Task: Open Card Card0000000164 in Board Board0000000041 in Workspace WS0000000014 in Trello. Add Member Nikrathi889@gmail.com to Card Card0000000164 in Board Board0000000041 in Workspace WS0000000014 in Trello. Add Red Label titled Label0000000164 to Card Card0000000164 in Board Board0000000041 in Workspace WS0000000014 in Trello. Add Checklist CL0000000164 to Card Card0000000164 in Board Board0000000041 in Workspace WS0000000014 in Trello. Add Dates with Start Date as Nov 01 2023 and Due Date as Nov 30 2023 to Card Card0000000164 in Board Board0000000041 in Workspace WS0000000014 in Trello
Action: Mouse moved to (452, 555)
Screenshot: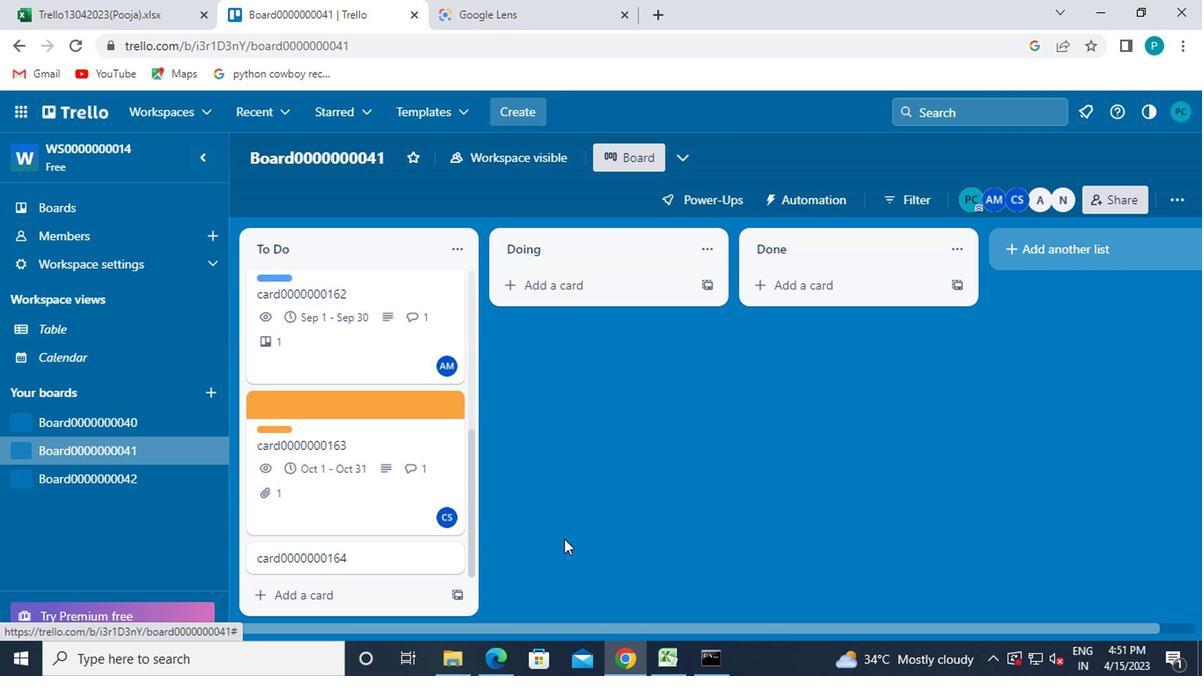 
Action: Mouse scrolled (452, 554) with delta (0, 0)
Screenshot: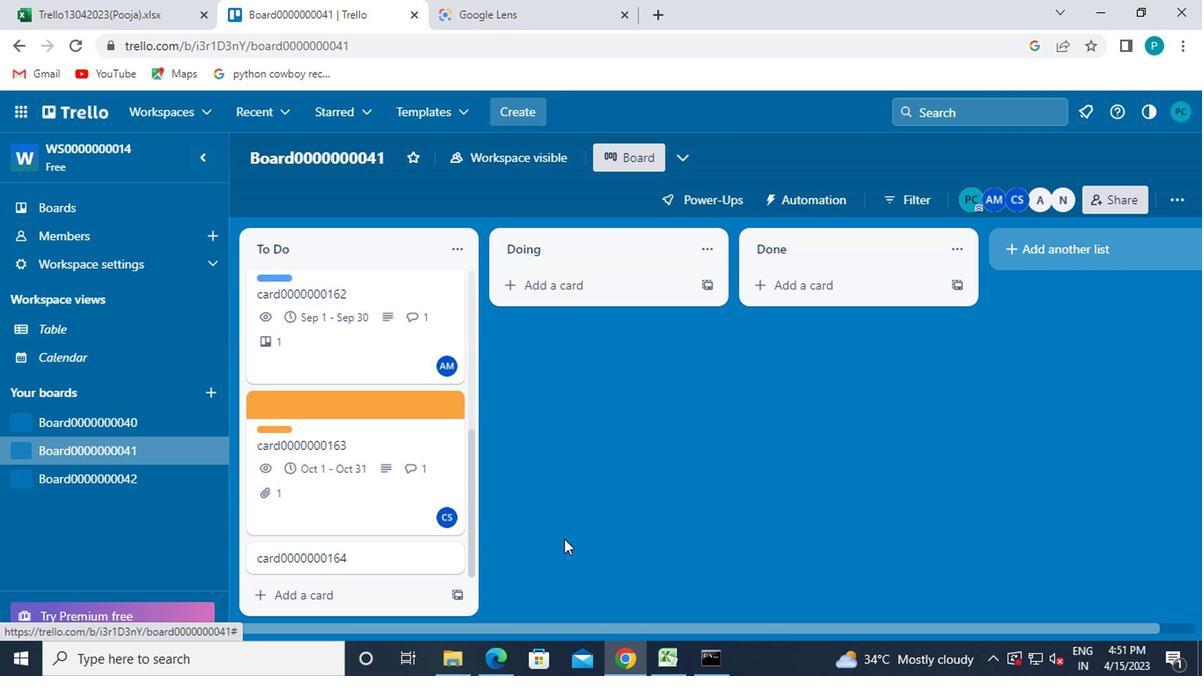 
Action: Mouse moved to (408, 549)
Screenshot: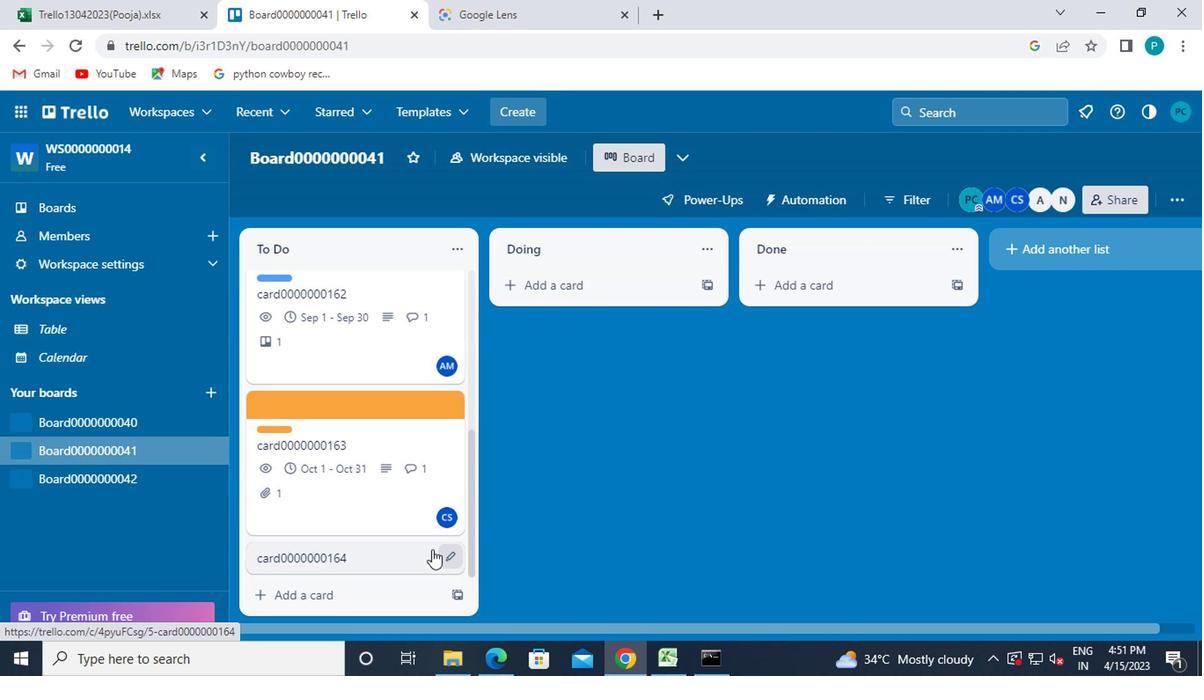 
Action: Mouse pressed left at (408, 549)
Screenshot: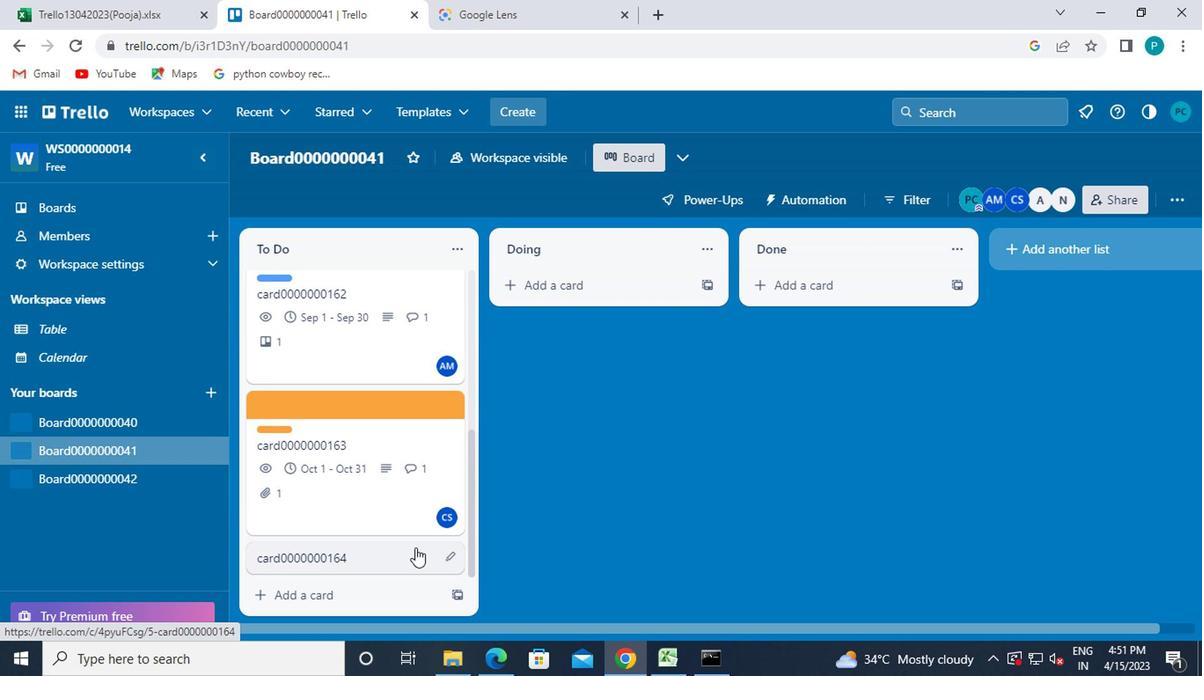 
Action: Mouse moved to (791, 309)
Screenshot: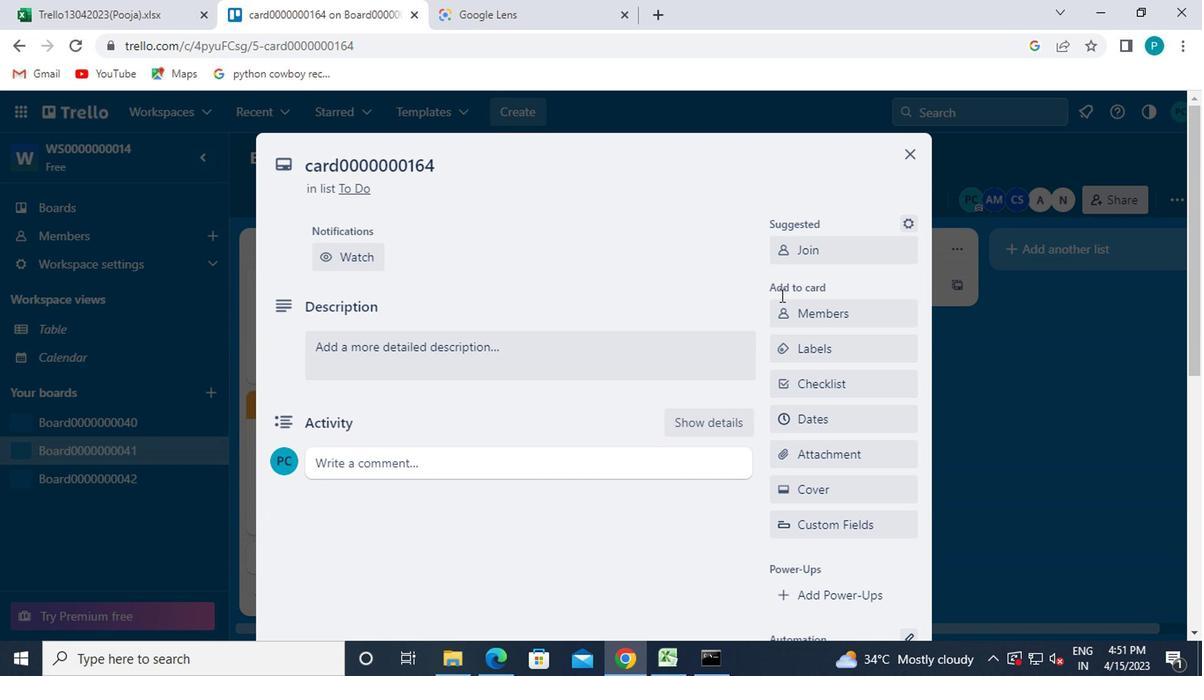 
Action: Mouse pressed left at (791, 309)
Screenshot: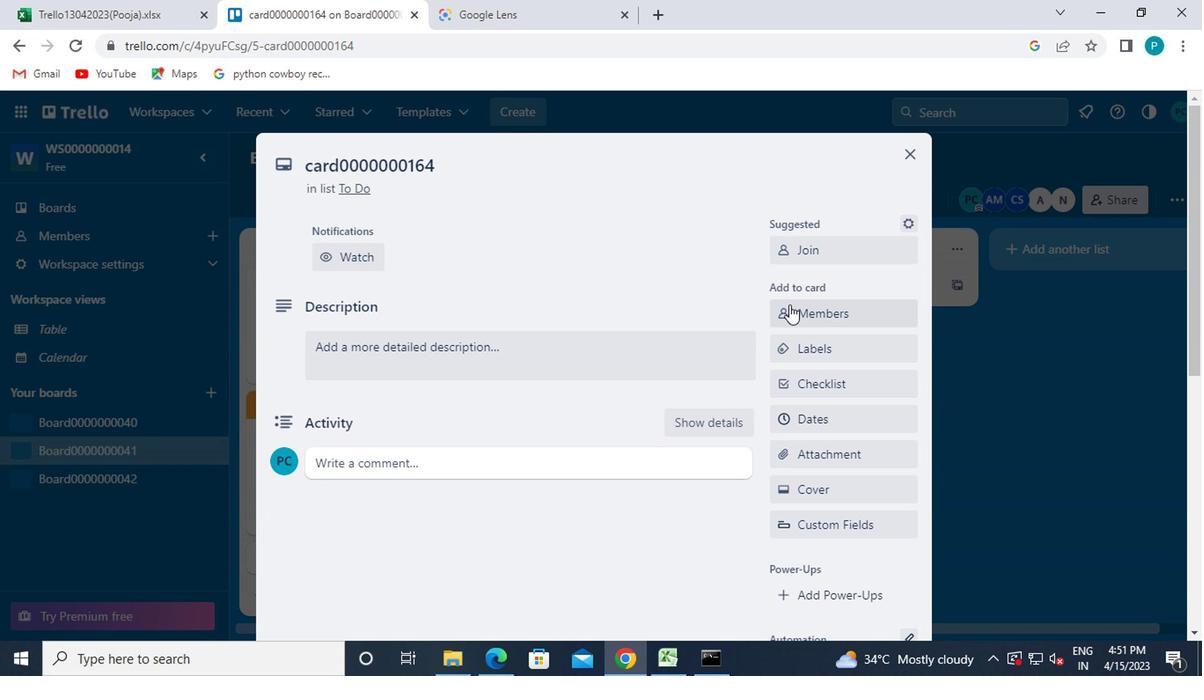 
Action: Mouse moved to (795, 190)
Screenshot: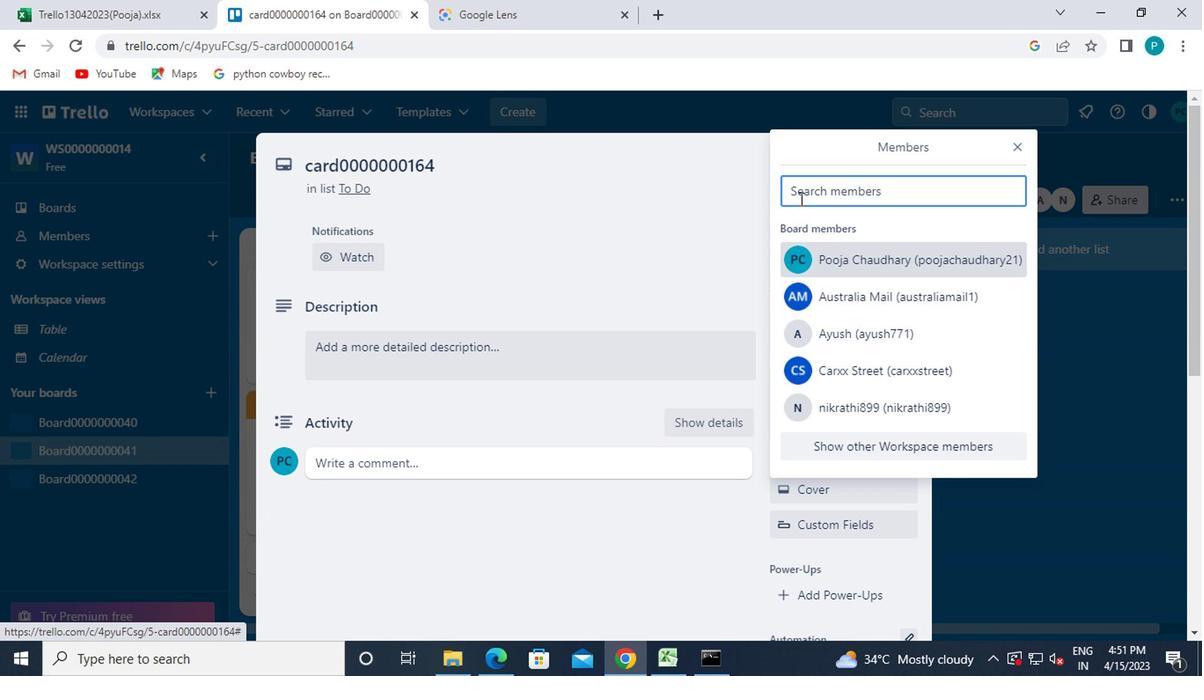 
Action: Mouse pressed left at (795, 190)
Screenshot: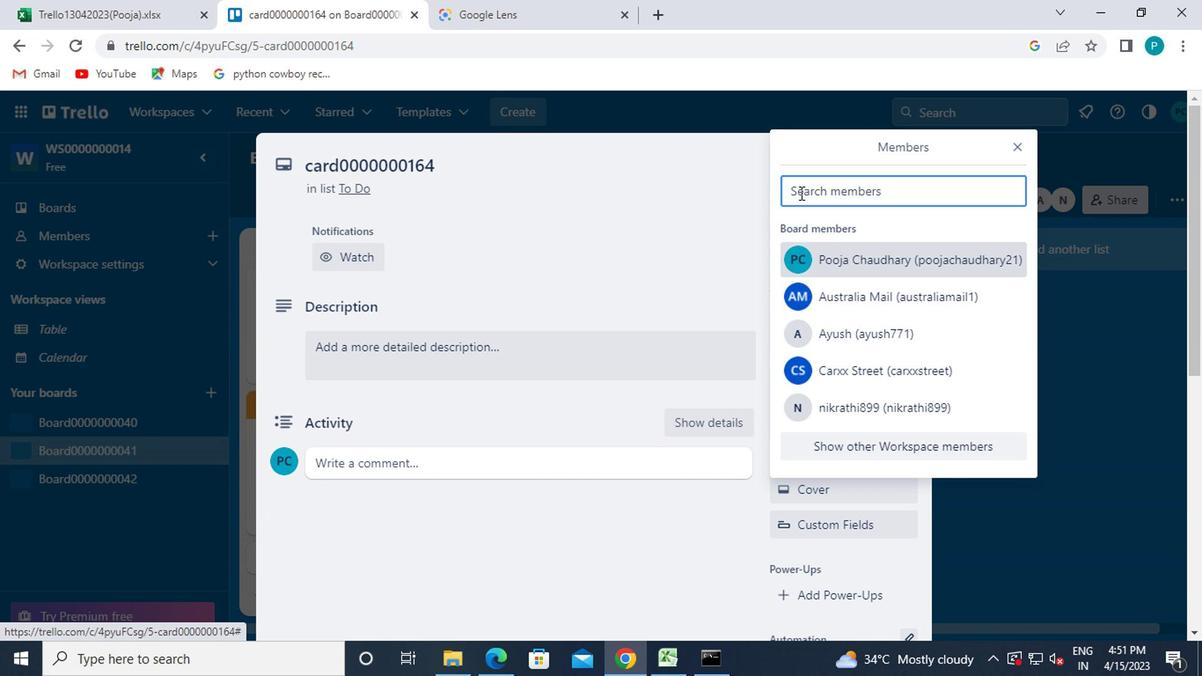 
Action: Key pressed nikrathi899
Screenshot: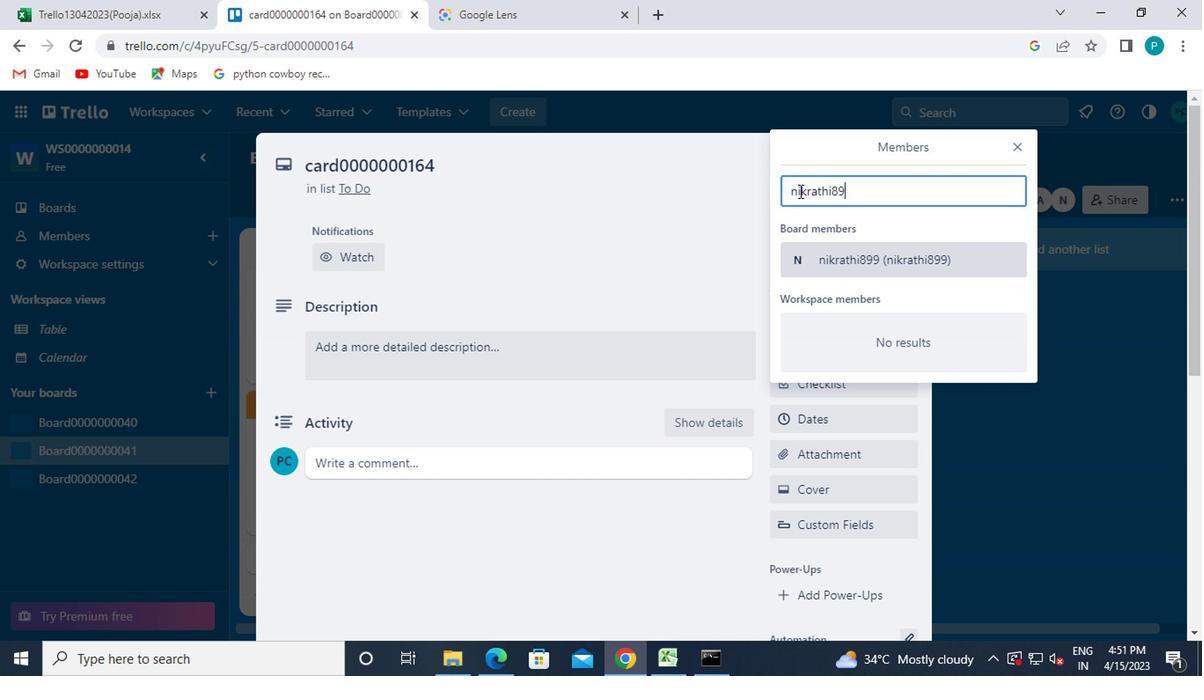 
Action: Mouse moved to (837, 252)
Screenshot: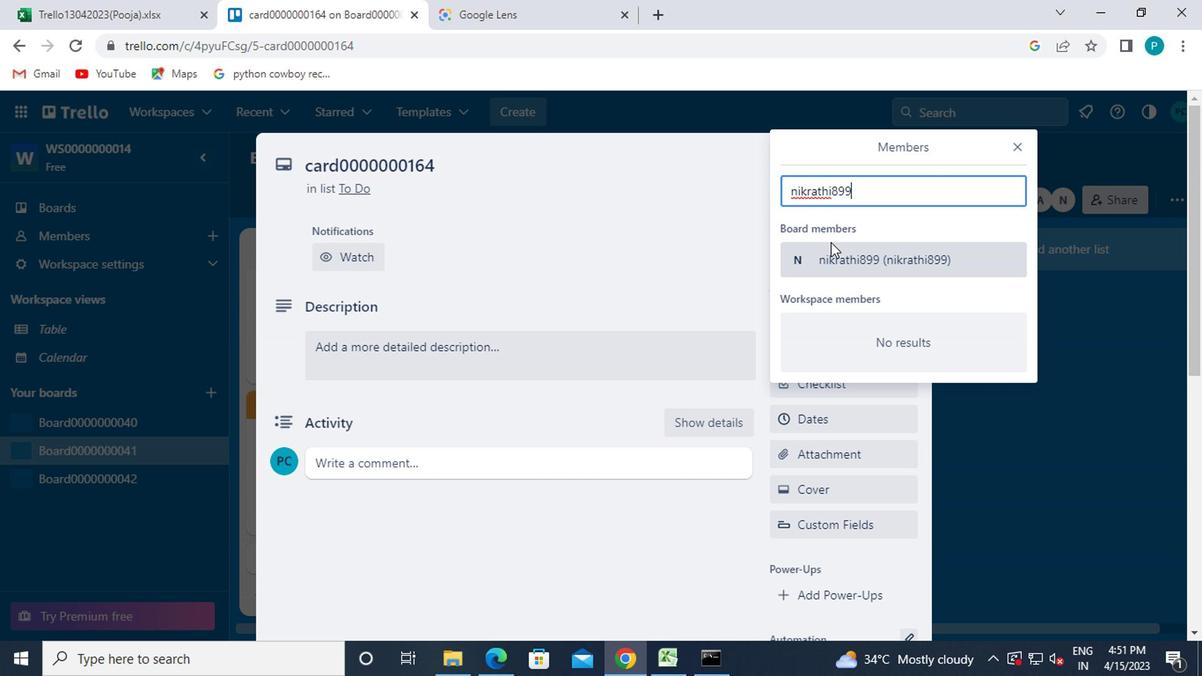 
Action: Mouse pressed left at (837, 252)
Screenshot: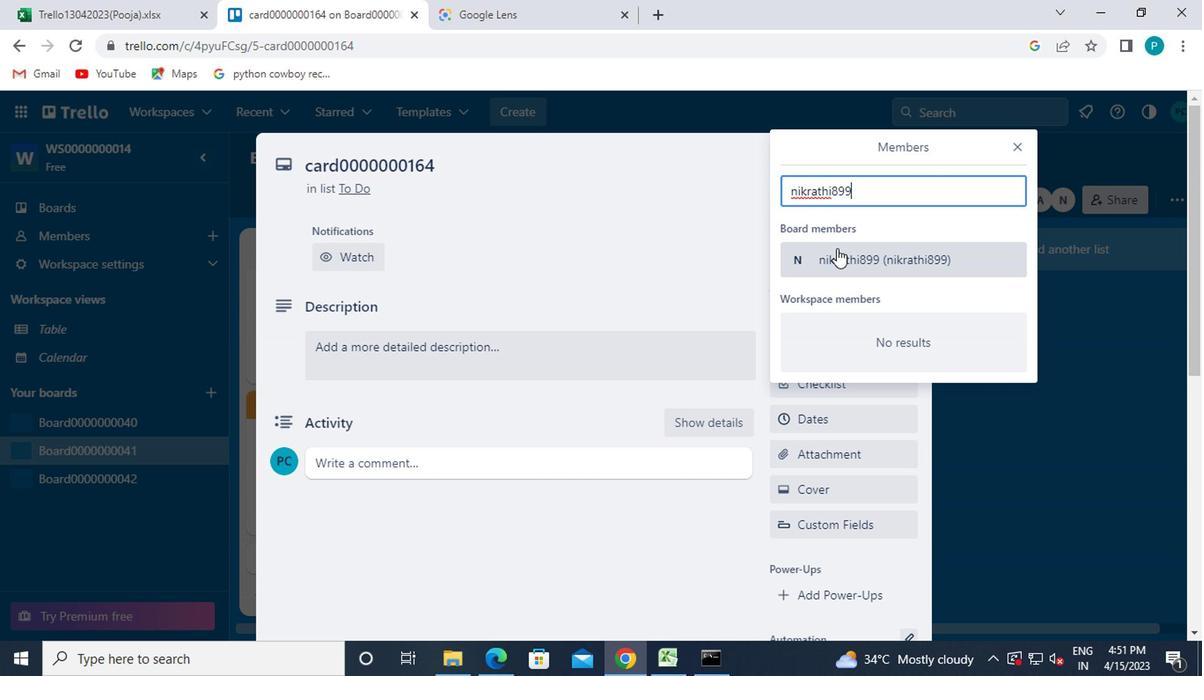 
Action: Mouse moved to (1020, 141)
Screenshot: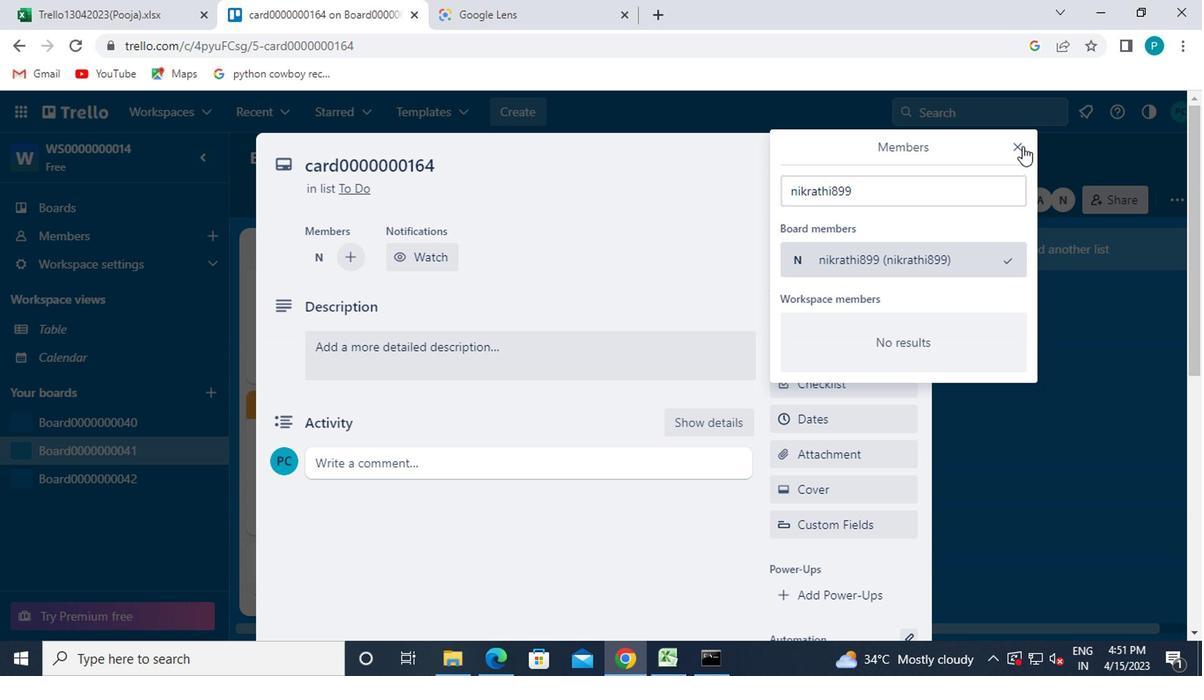 
Action: Mouse pressed left at (1020, 141)
Screenshot: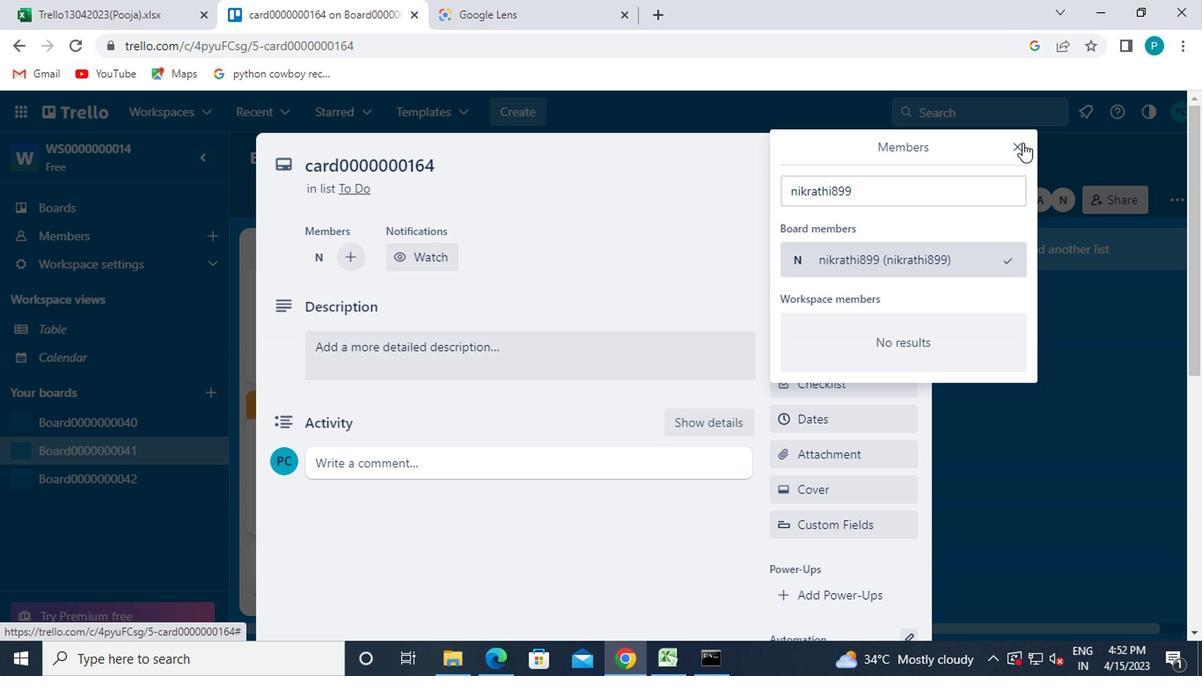 
Action: Mouse moved to (902, 355)
Screenshot: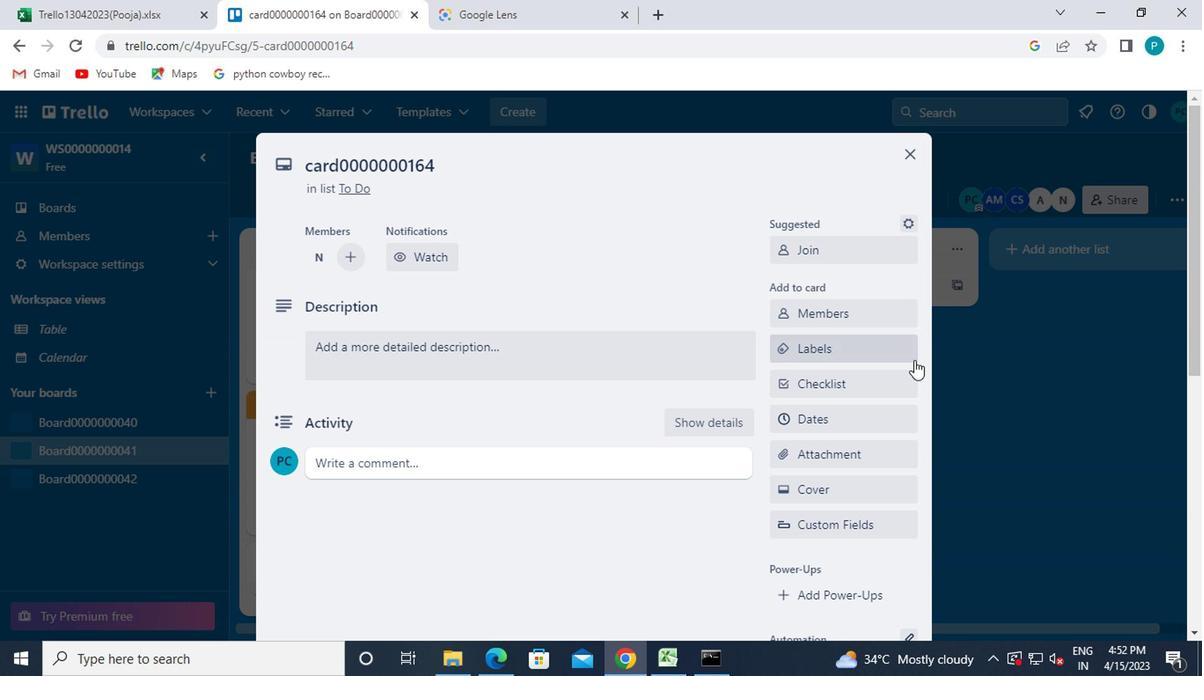 
Action: Mouse pressed left at (902, 355)
Screenshot: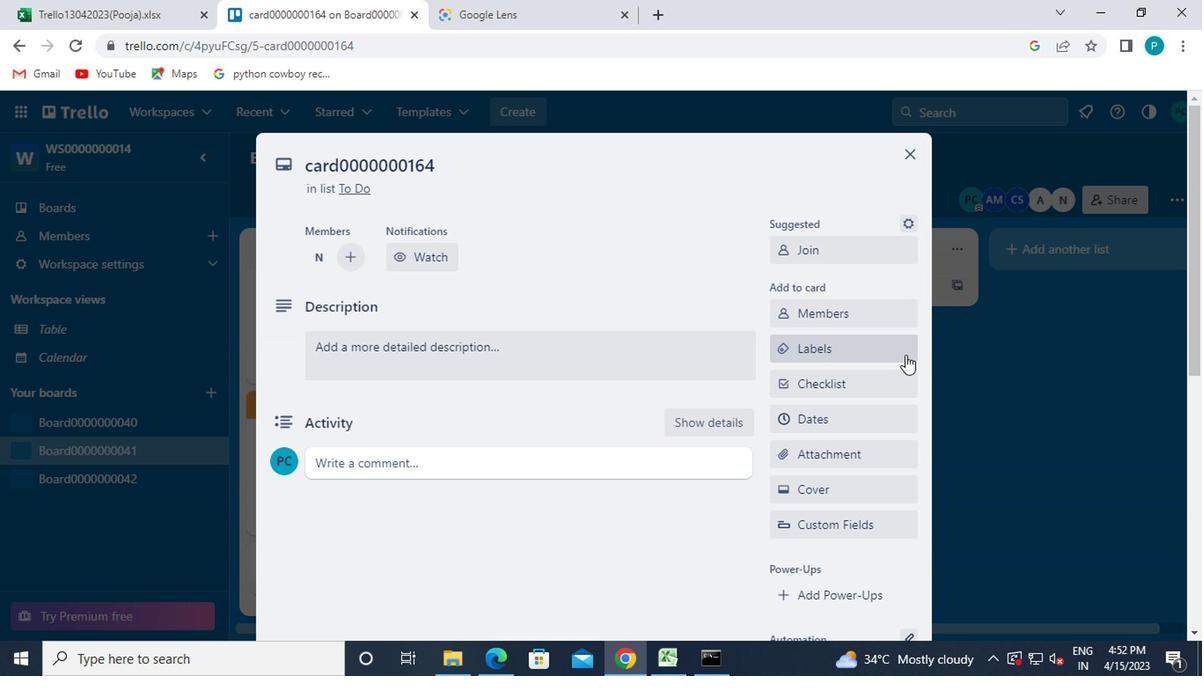 
Action: Mouse moved to (887, 594)
Screenshot: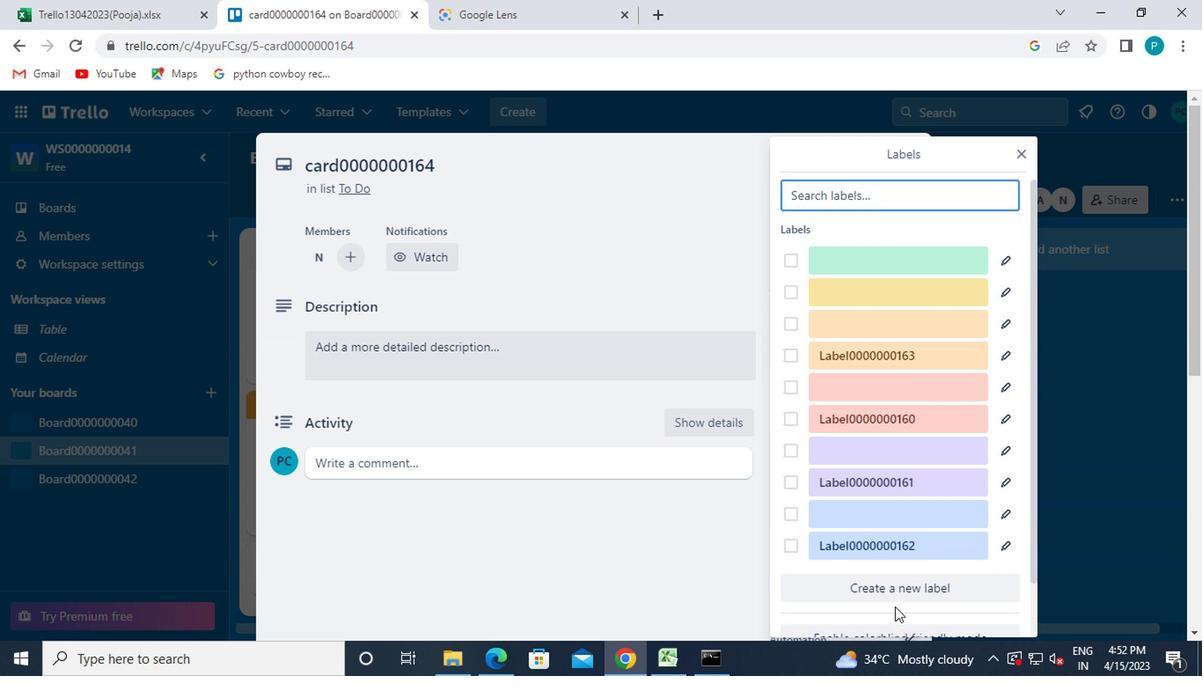 
Action: Mouse pressed left at (887, 594)
Screenshot: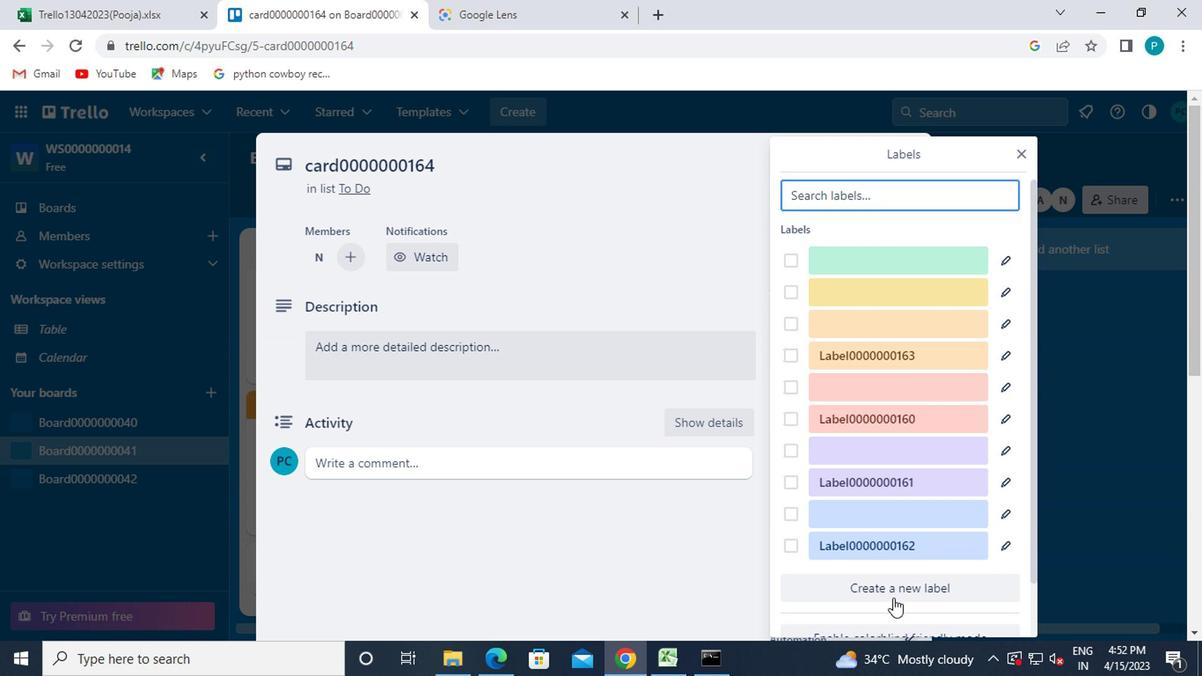 
Action: Mouse moved to (804, 321)
Screenshot: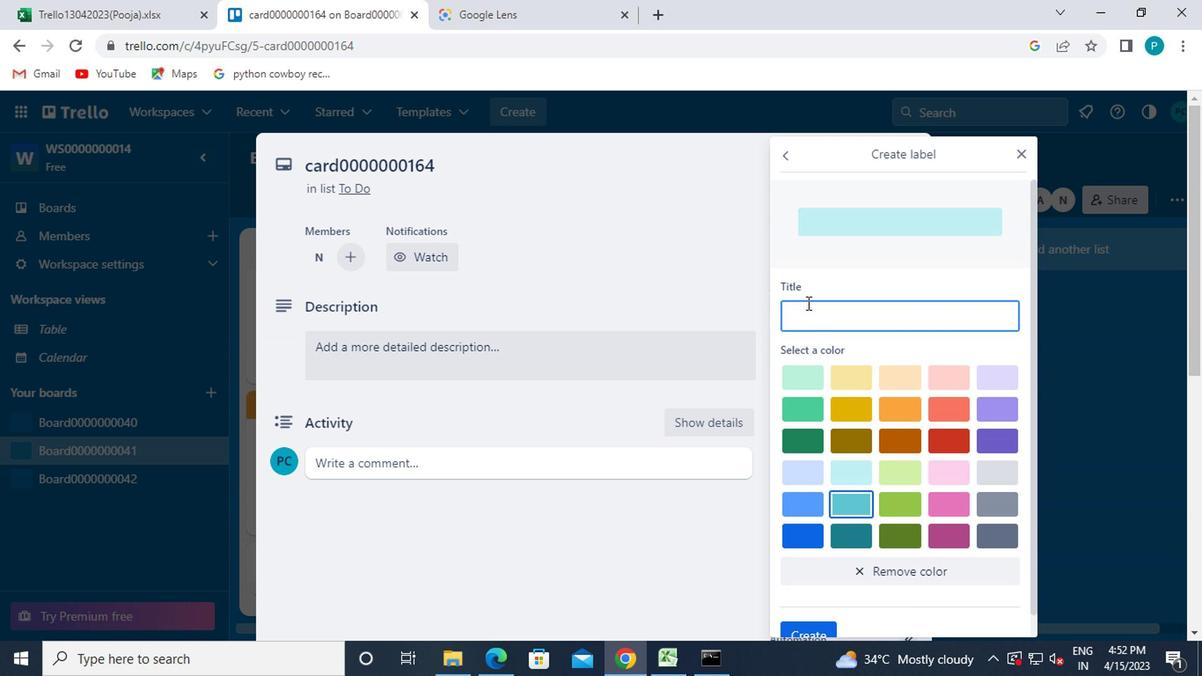 
Action: Mouse pressed left at (804, 321)
Screenshot: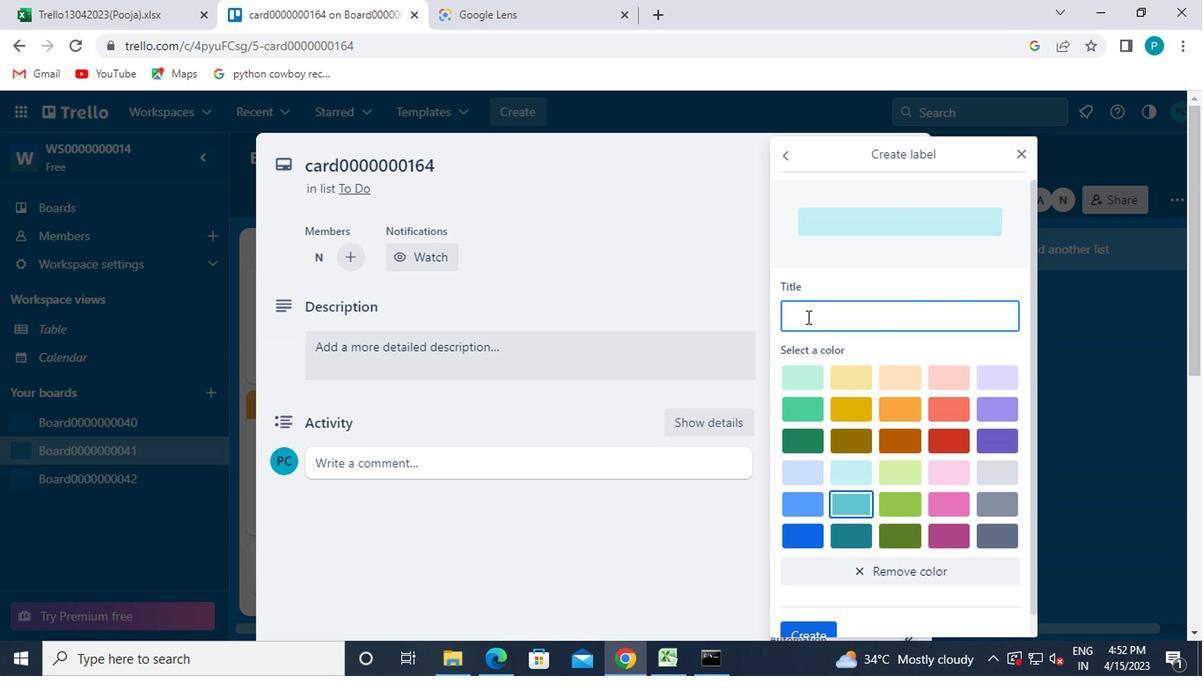 
Action: Mouse moved to (961, 405)
Screenshot: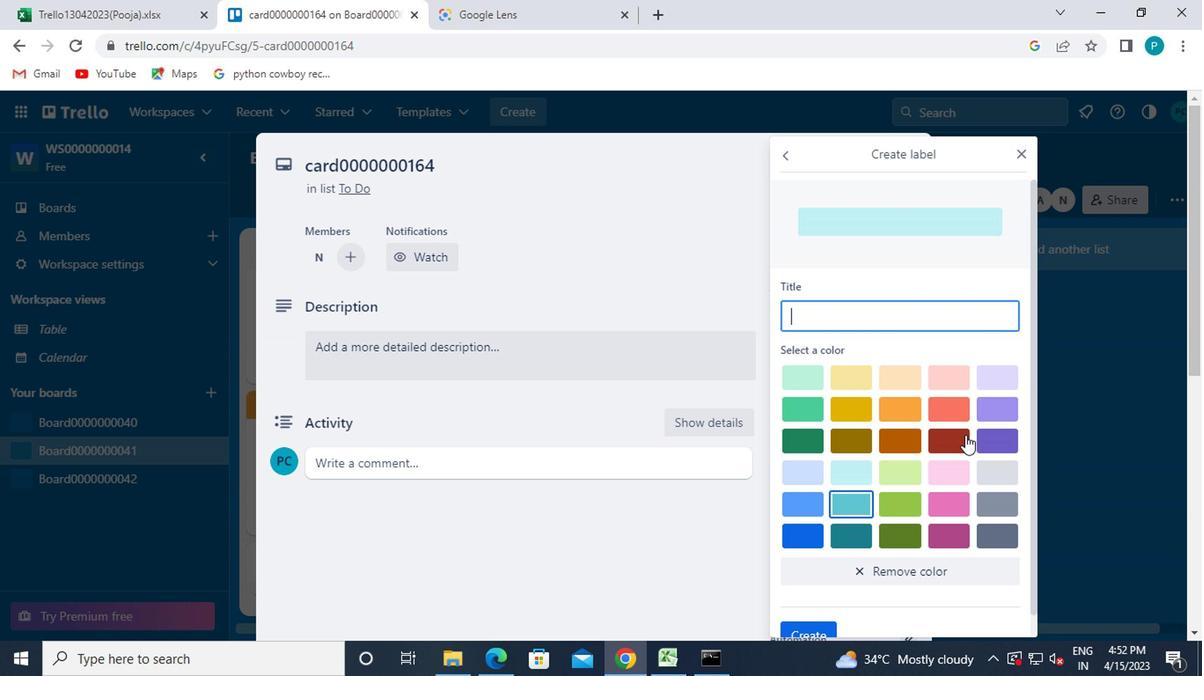 
Action: Mouse pressed left at (961, 405)
Screenshot: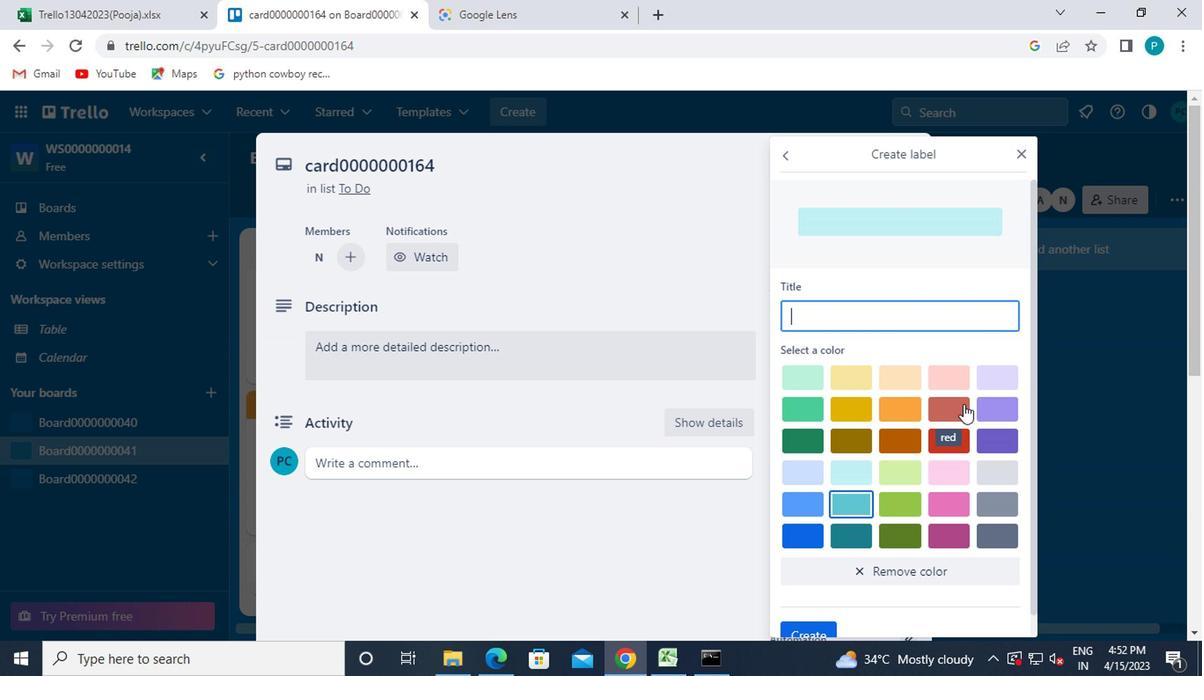 
Action: Mouse moved to (824, 325)
Screenshot: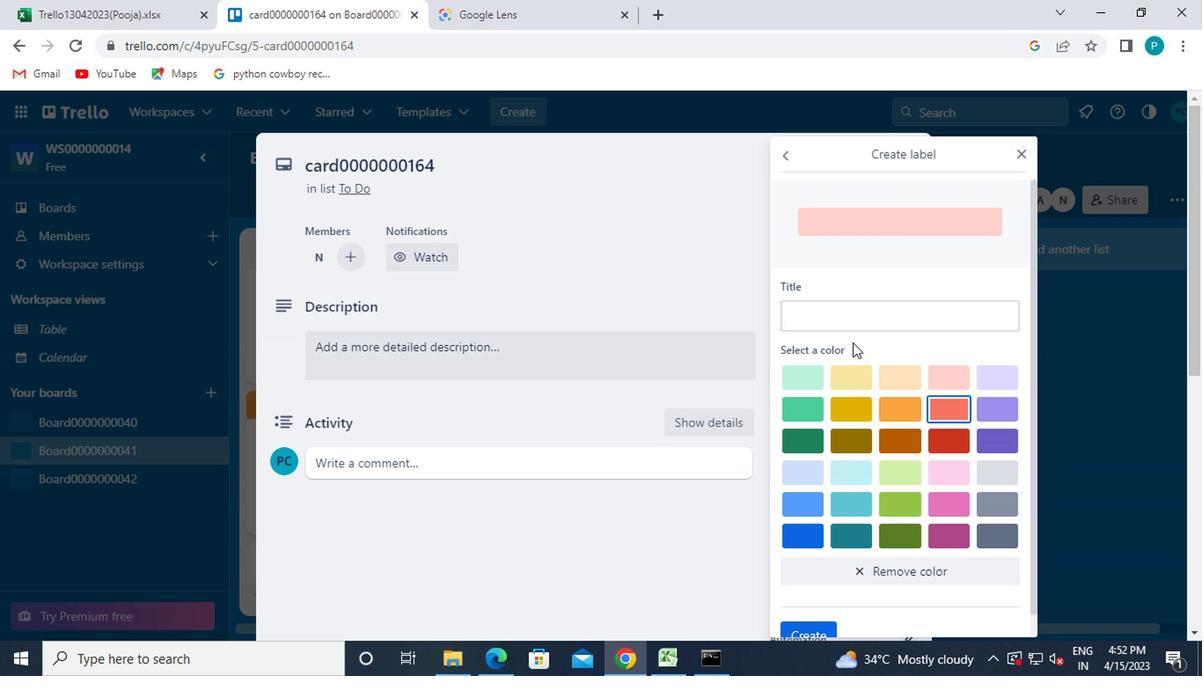 
Action: Mouse pressed left at (824, 325)
Screenshot: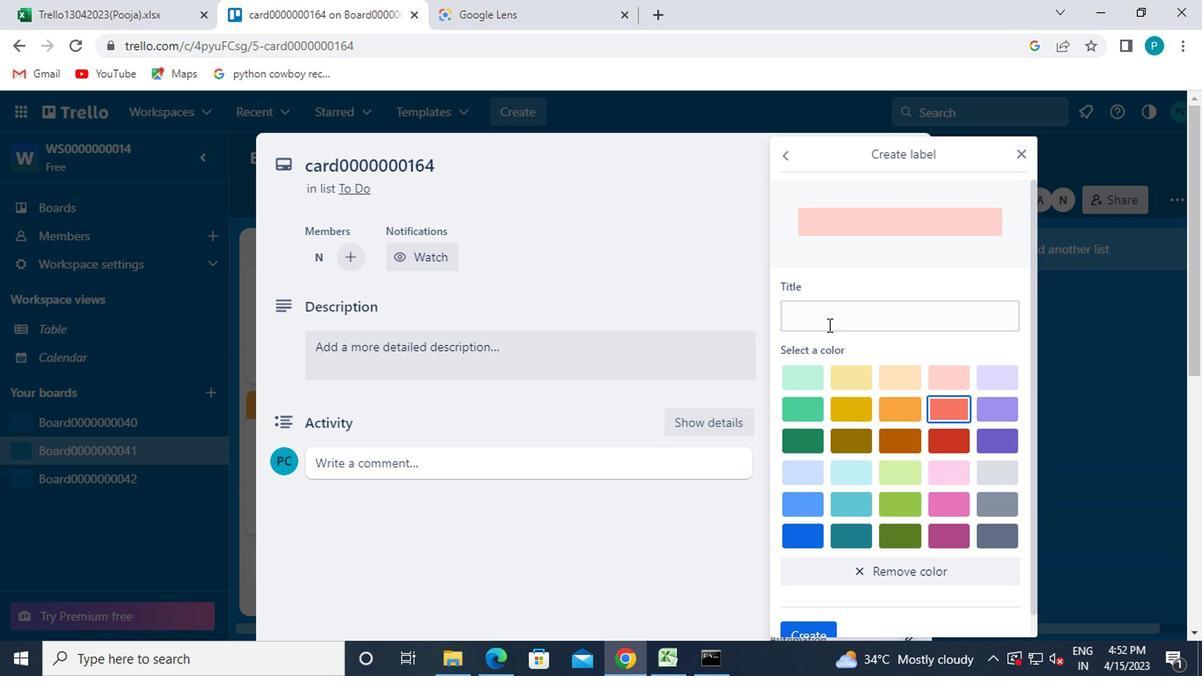 
Action: Key pressed <Key.caps_lock>l<Key.caps_lock>s<Key.backspace>abel0000000164
Screenshot: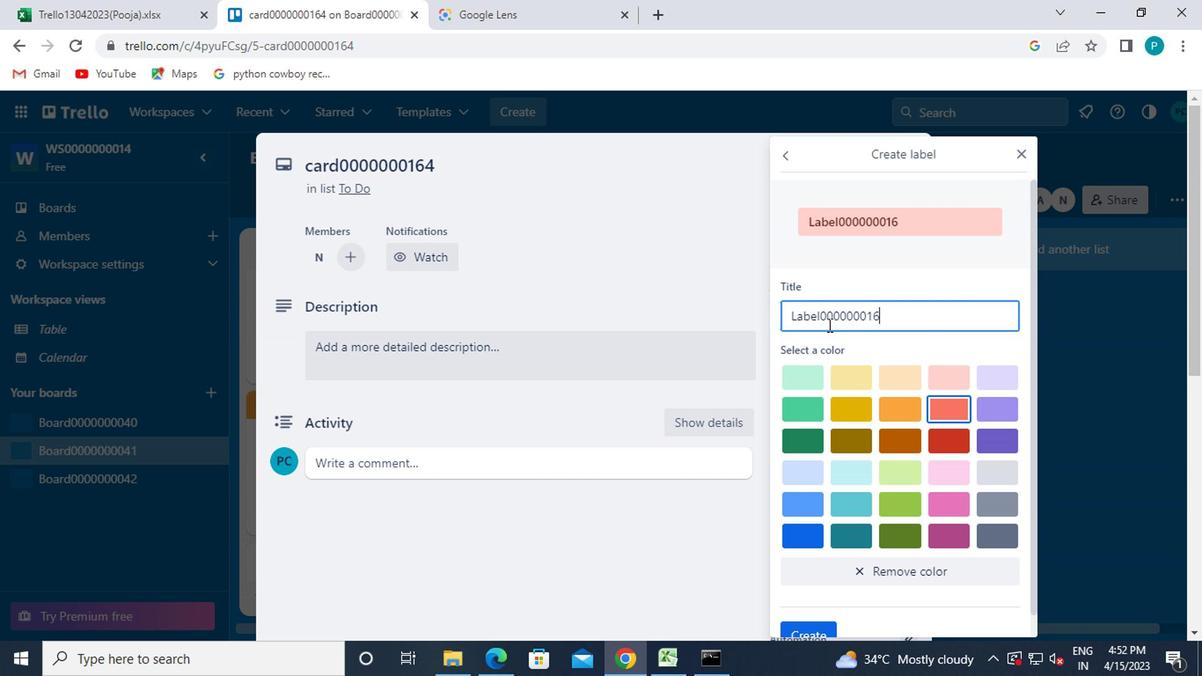 
Action: Mouse moved to (942, 291)
Screenshot: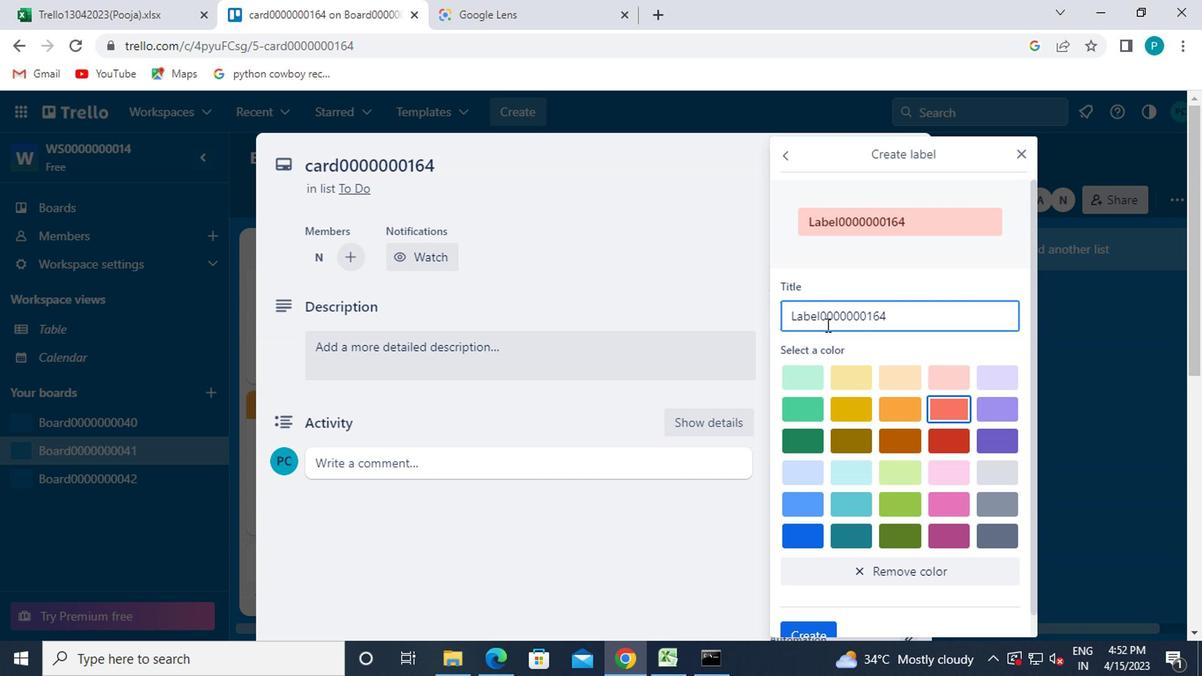 
Action: Mouse scrolled (942, 290) with delta (0, 0)
Screenshot: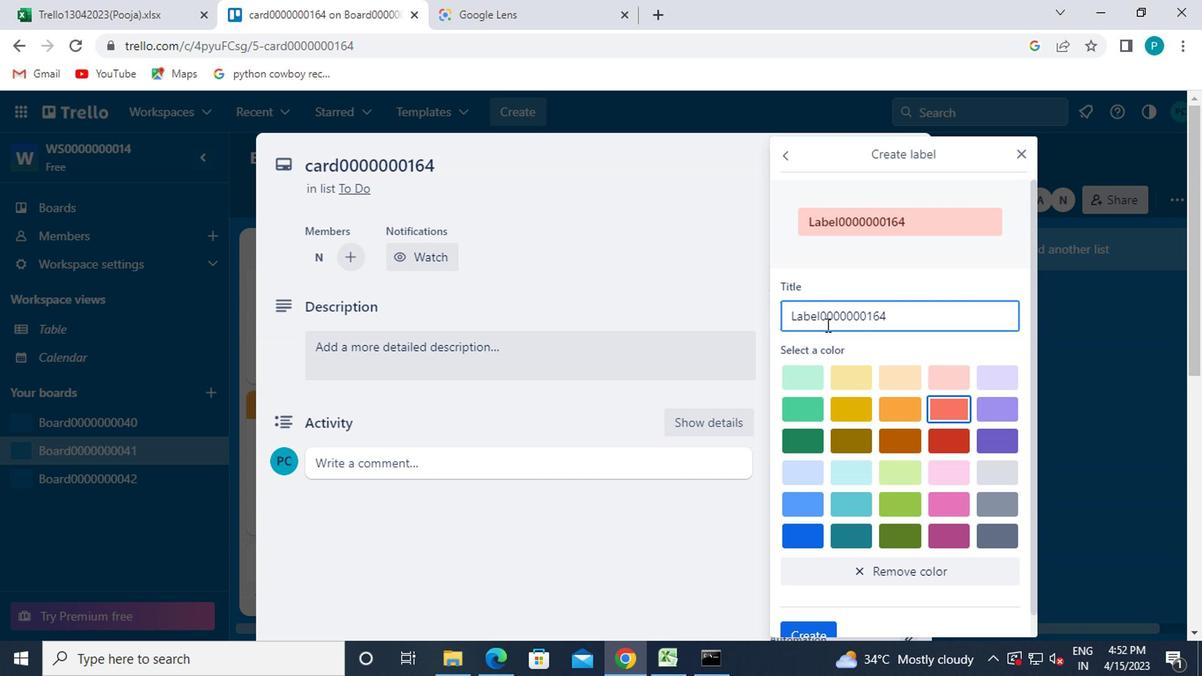 
Action: Mouse scrolled (942, 290) with delta (0, 0)
Screenshot: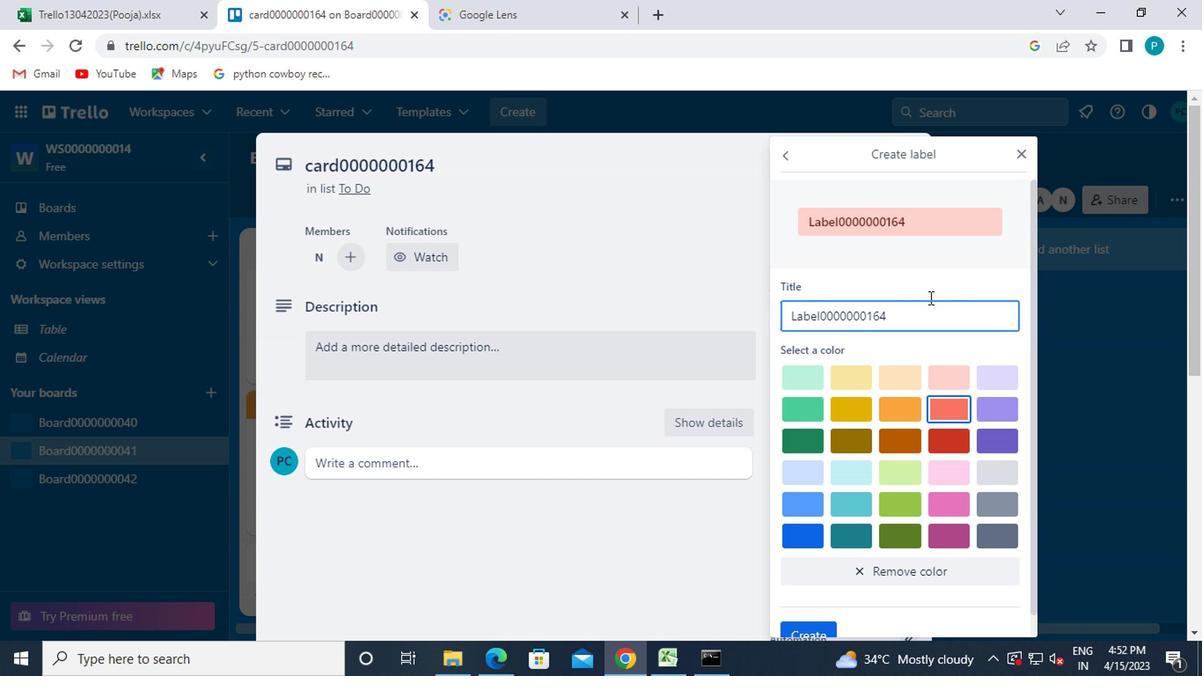 
Action: Mouse scrolled (942, 290) with delta (0, 0)
Screenshot: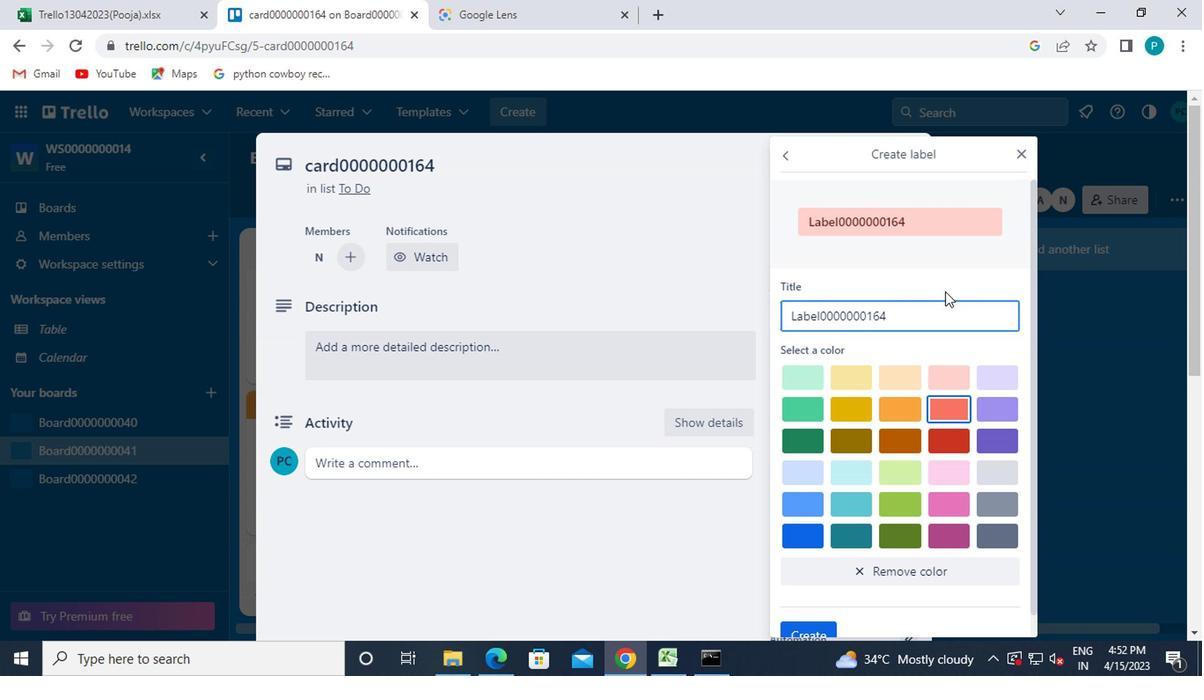 
Action: Mouse scrolled (942, 290) with delta (0, 0)
Screenshot: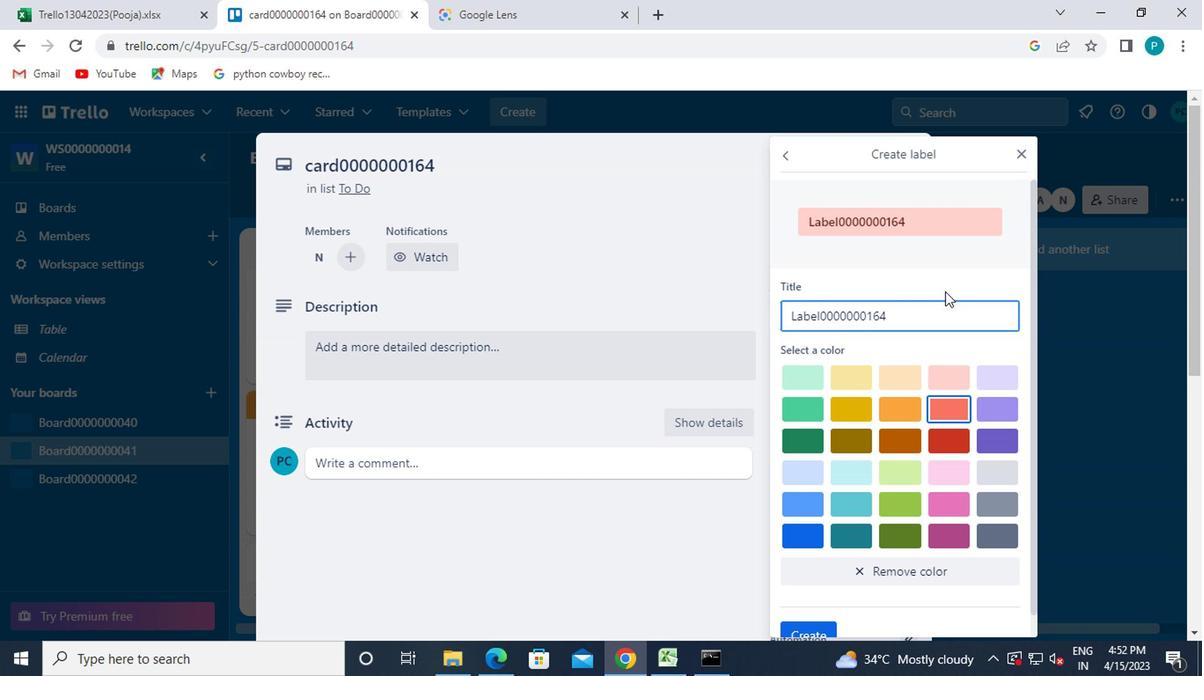 
Action: Mouse scrolled (942, 290) with delta (0, 0)
Screenshot: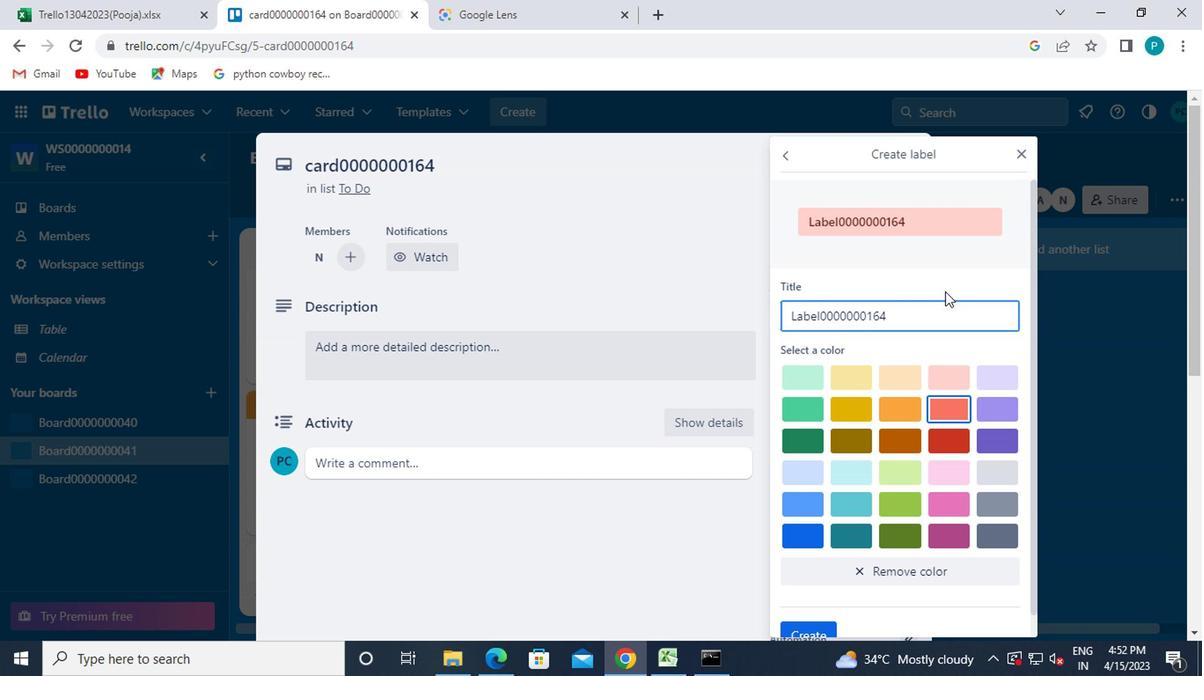 
Action: Mouse scrolled (942, 290) with delta (0, 0)
Screenshot: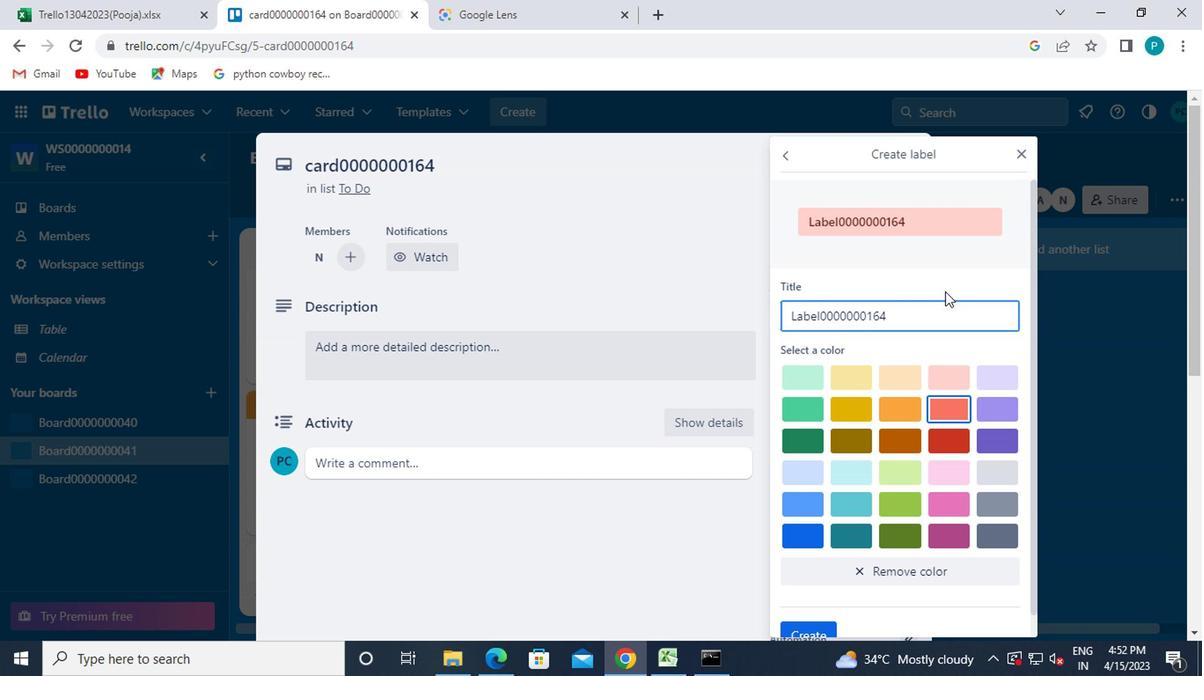 
Action: Mouse scrolled (942, 290) with delta (0, 0)
Screenshot: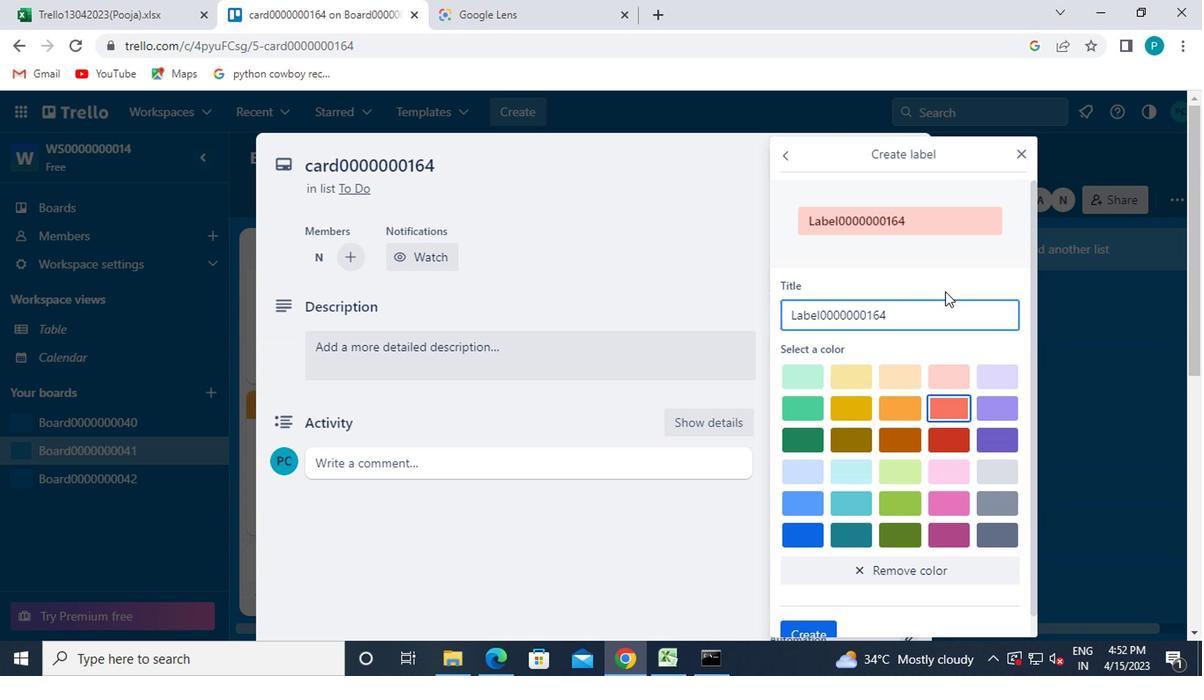 
Action: Mouse moved to (799, 619)
Screenshot: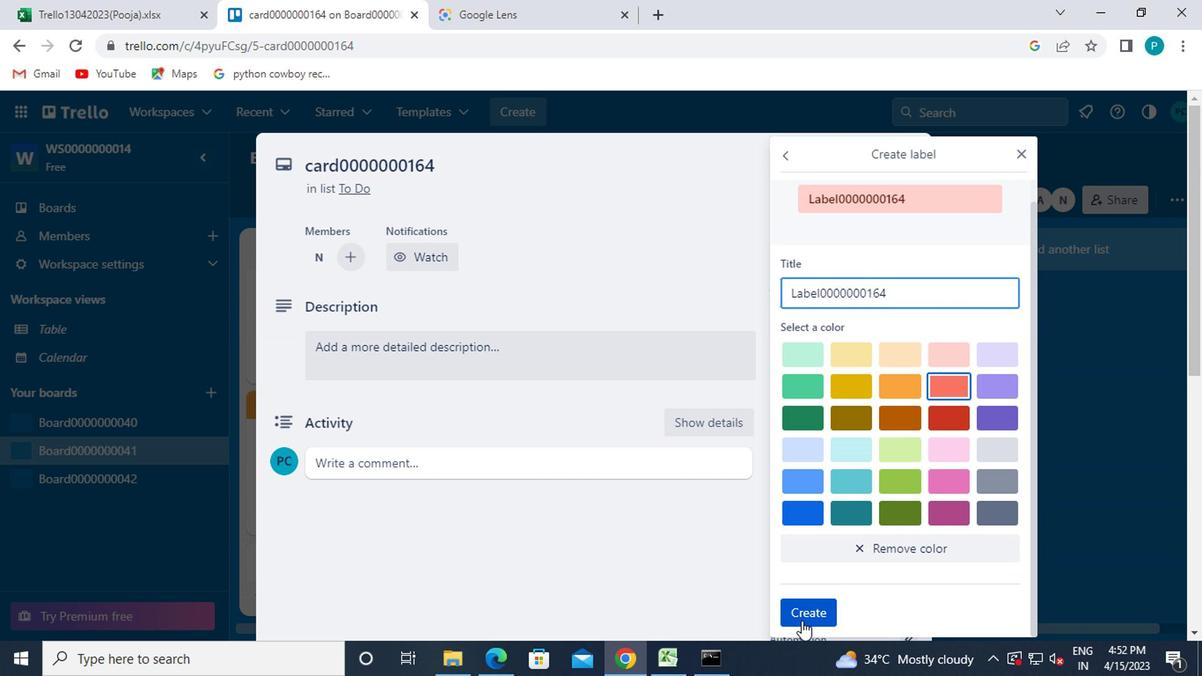 
Action: Mouse pressed left at (799, 619)
Screenshot: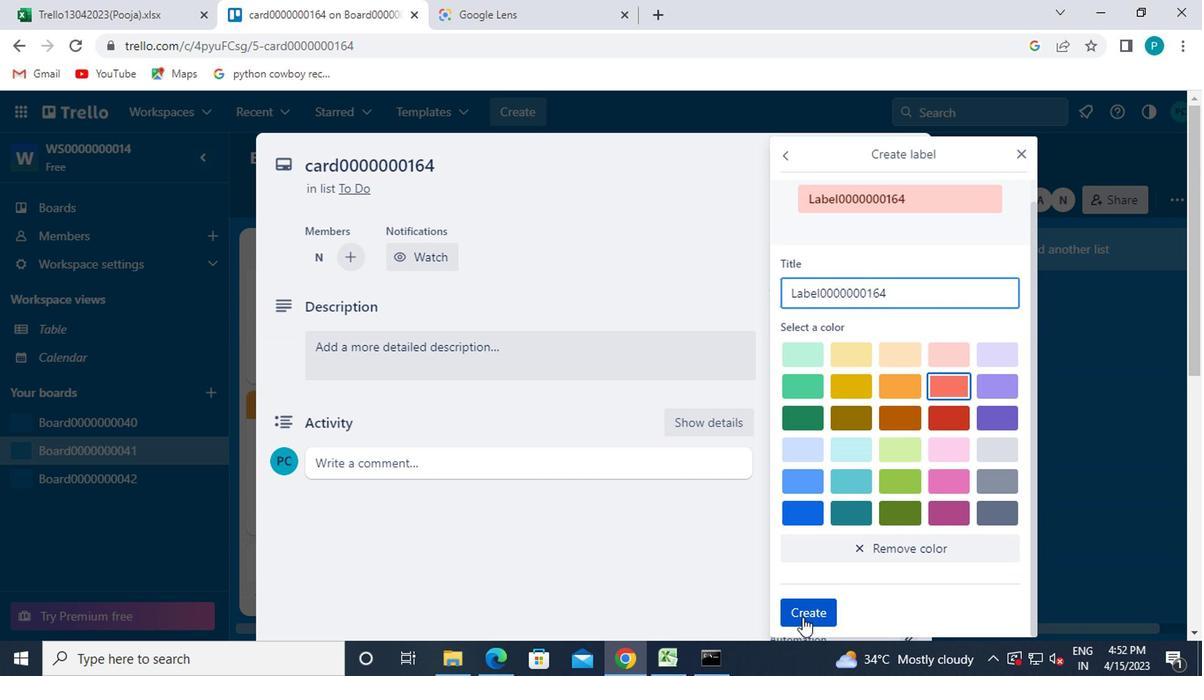 
Action: Mouse moved to (1015, 155)
Screenshot: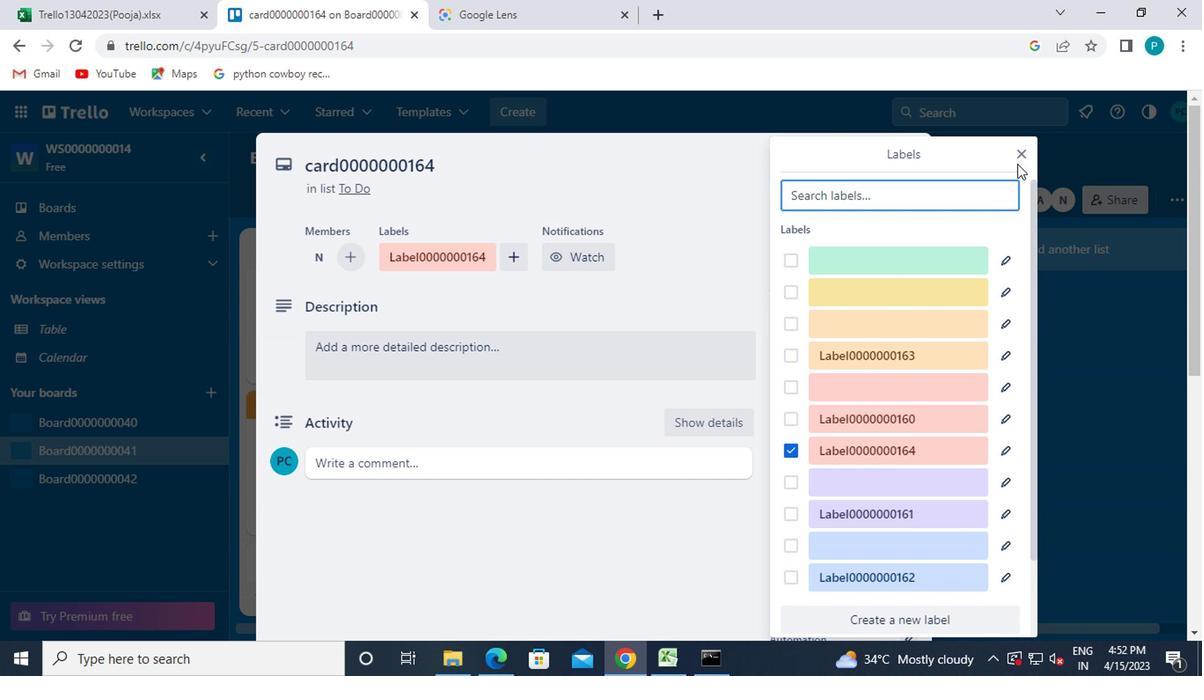 
Action: Mouse pressed left at (1015, 155)
Screenshot: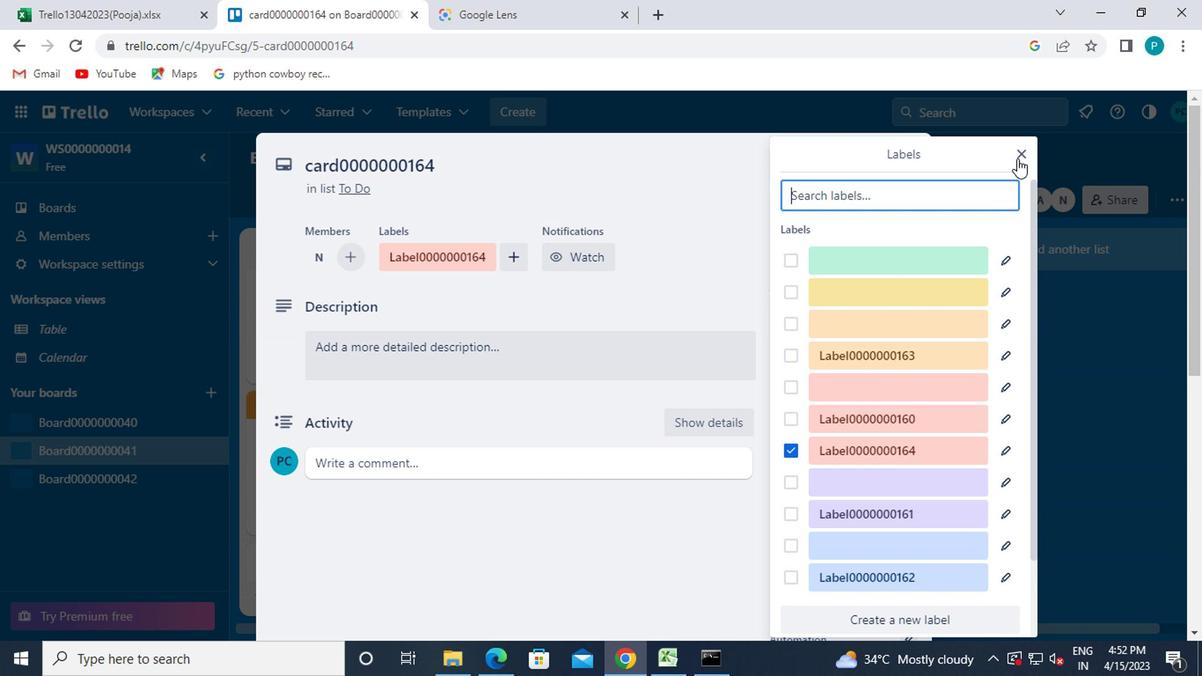 
Action: Mouse moved to (869, 383)
Screenshot: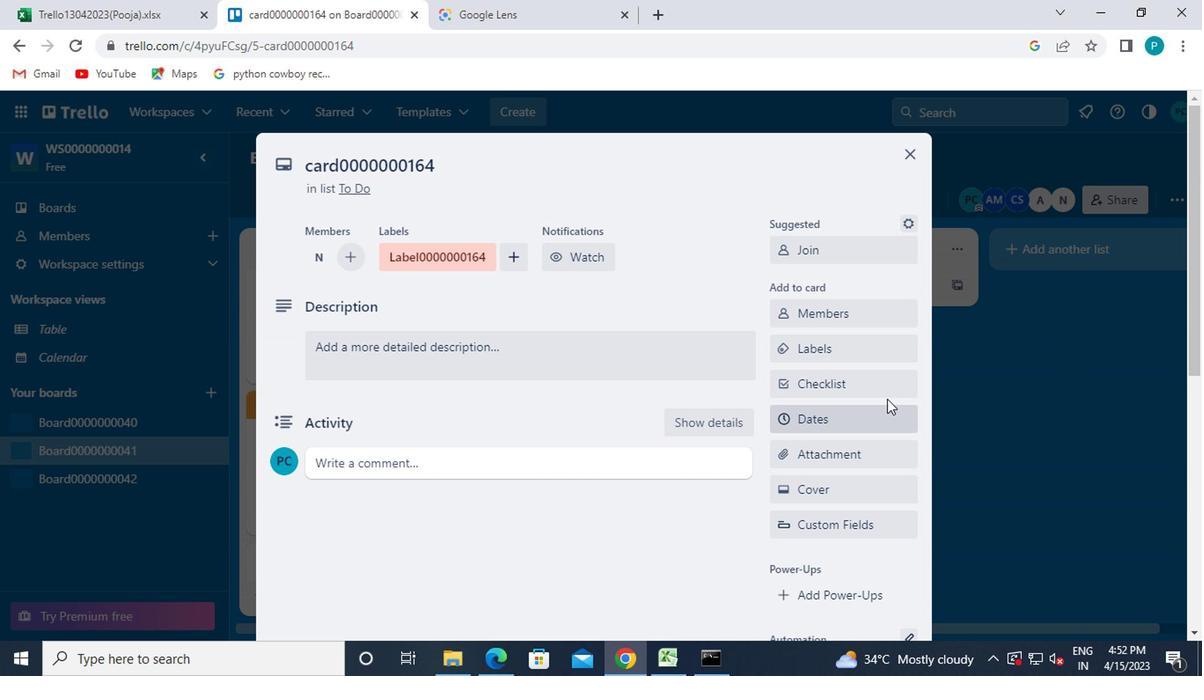 
Action: Mouse pressed left at (869, 383)
Screenshot: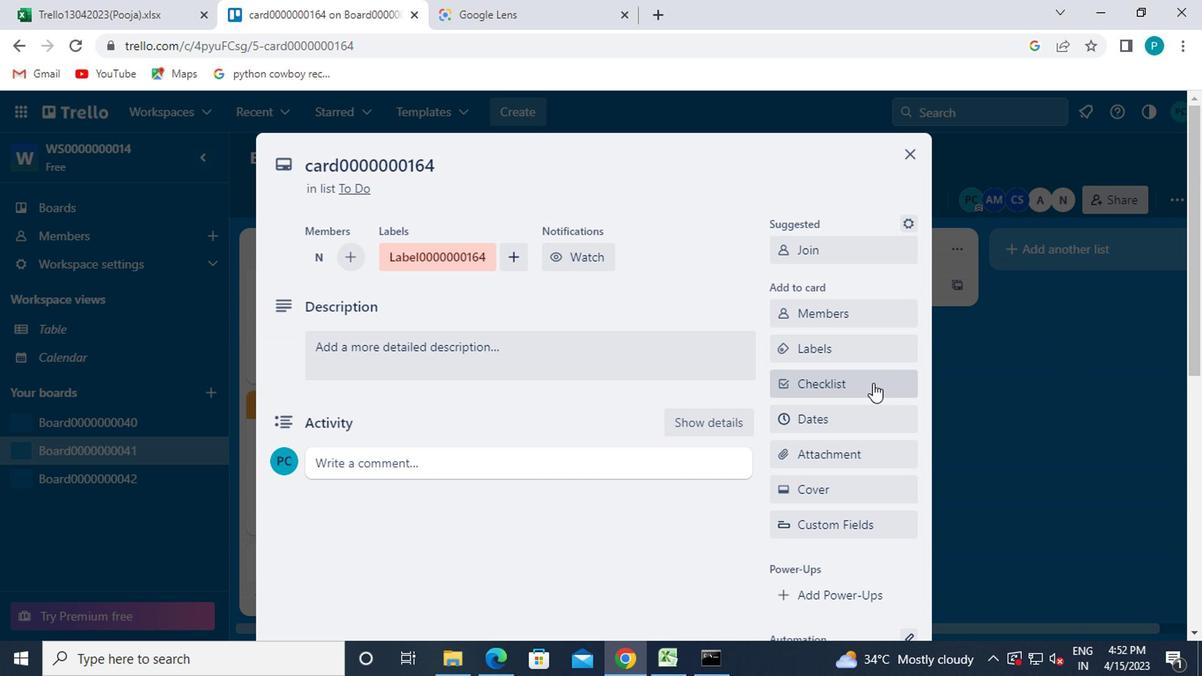 
Action: Mouse moved to (866, 457)
Screenshot: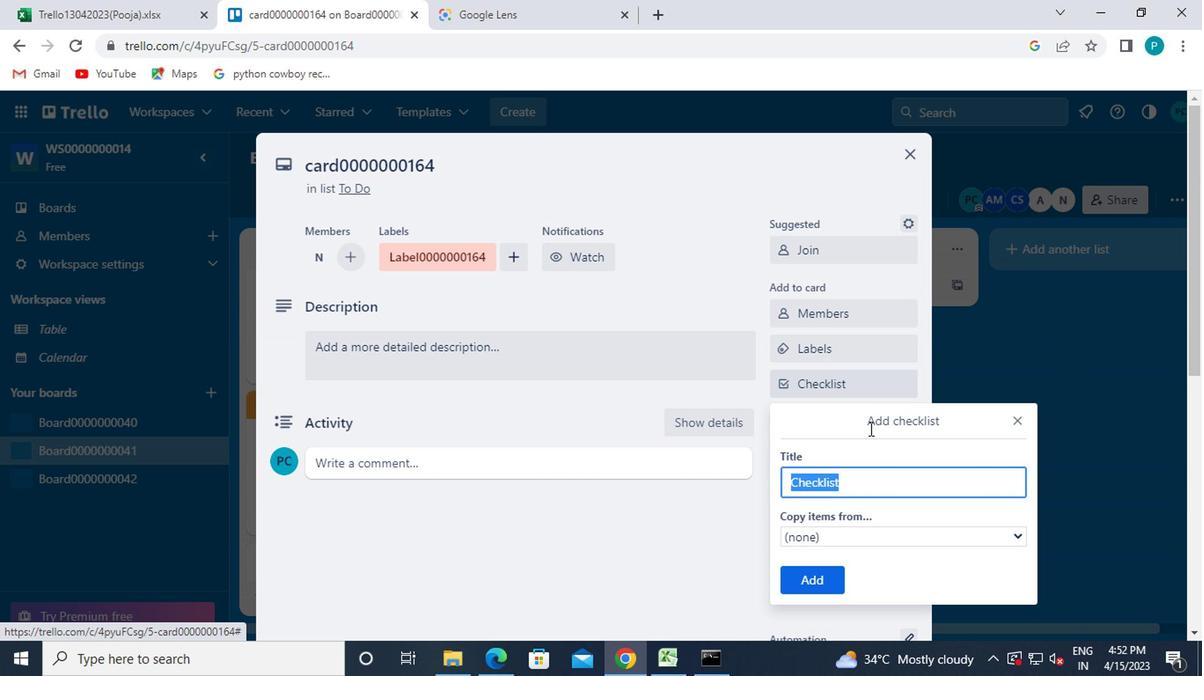 
Action: Key pressed <Key.caps_lock>cl0000000164
Screenshot: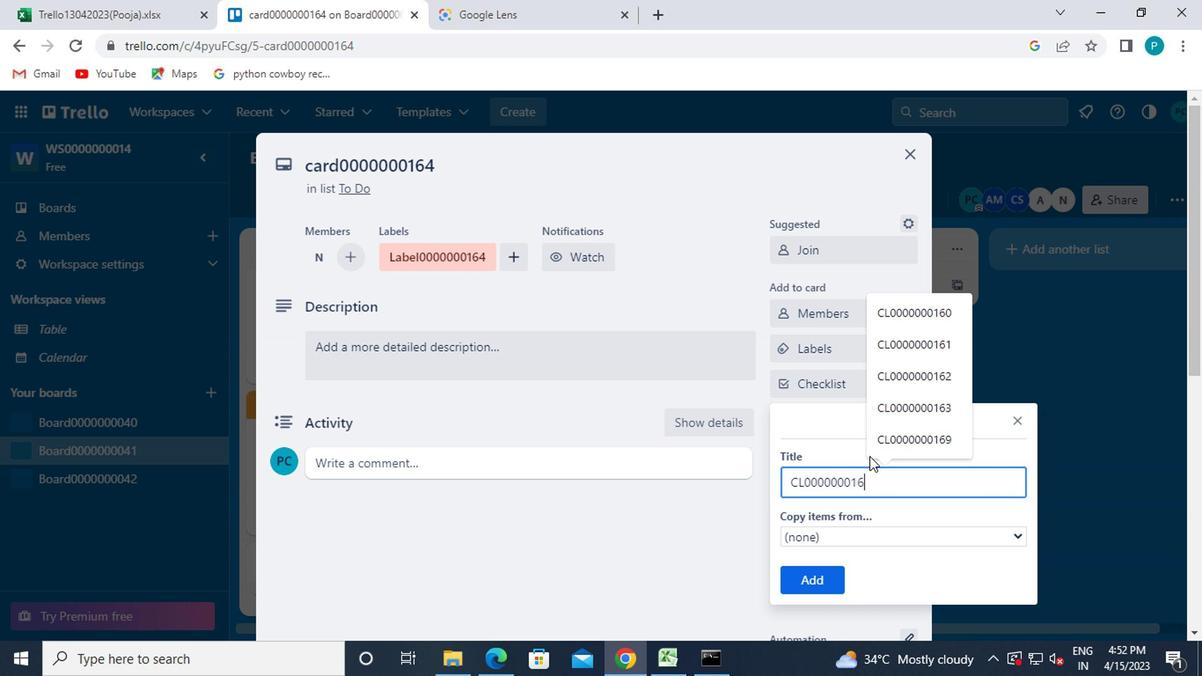 
Action: Mouse moved to (859, 484)
Screenshot: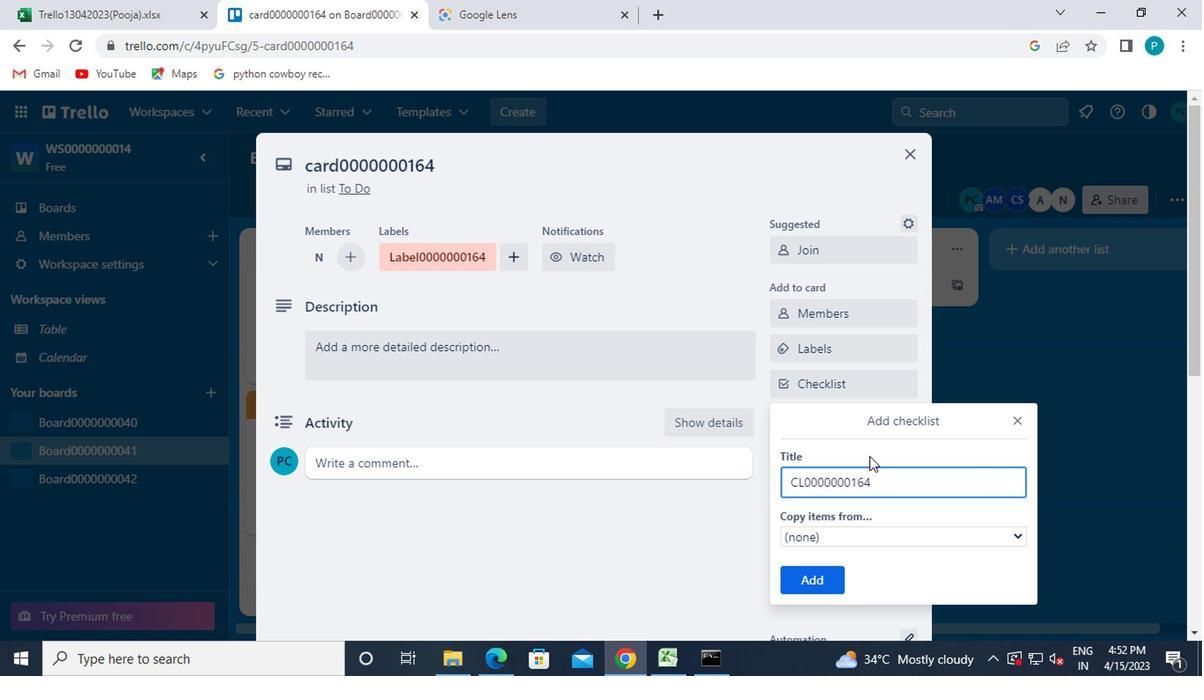 
Action: Mouse scrolled (859, 484) with delta (0, 0)
Screenshot: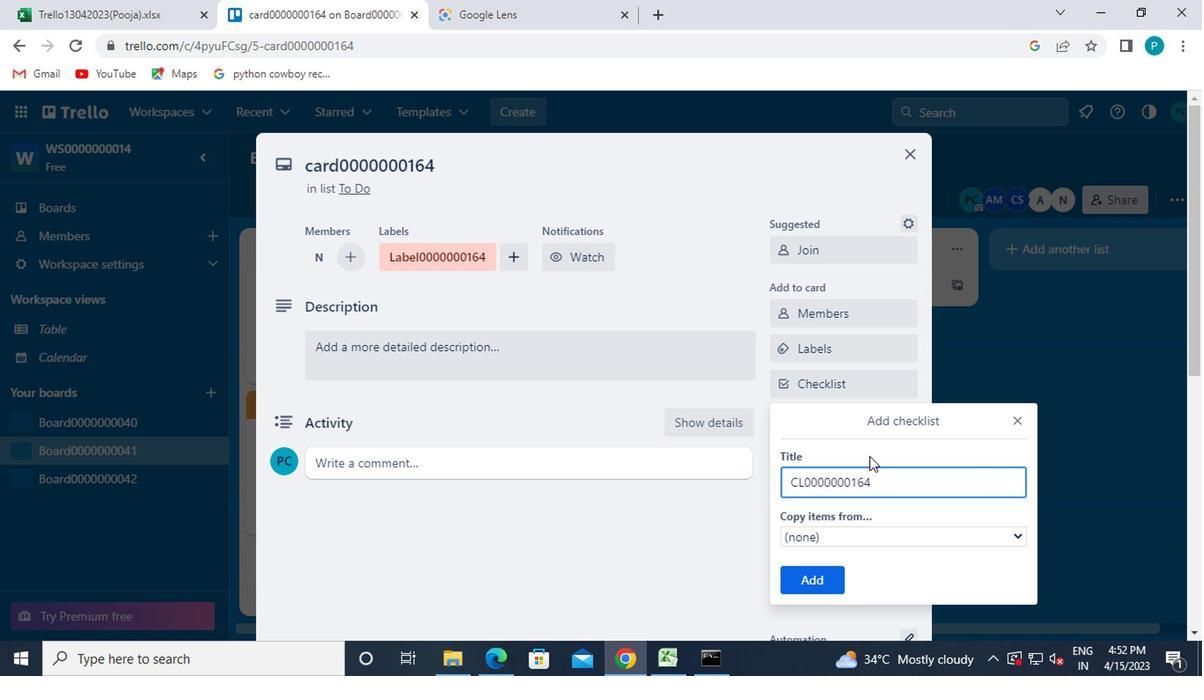 
Action: Mouse moved to (850, 538)
Screenshot: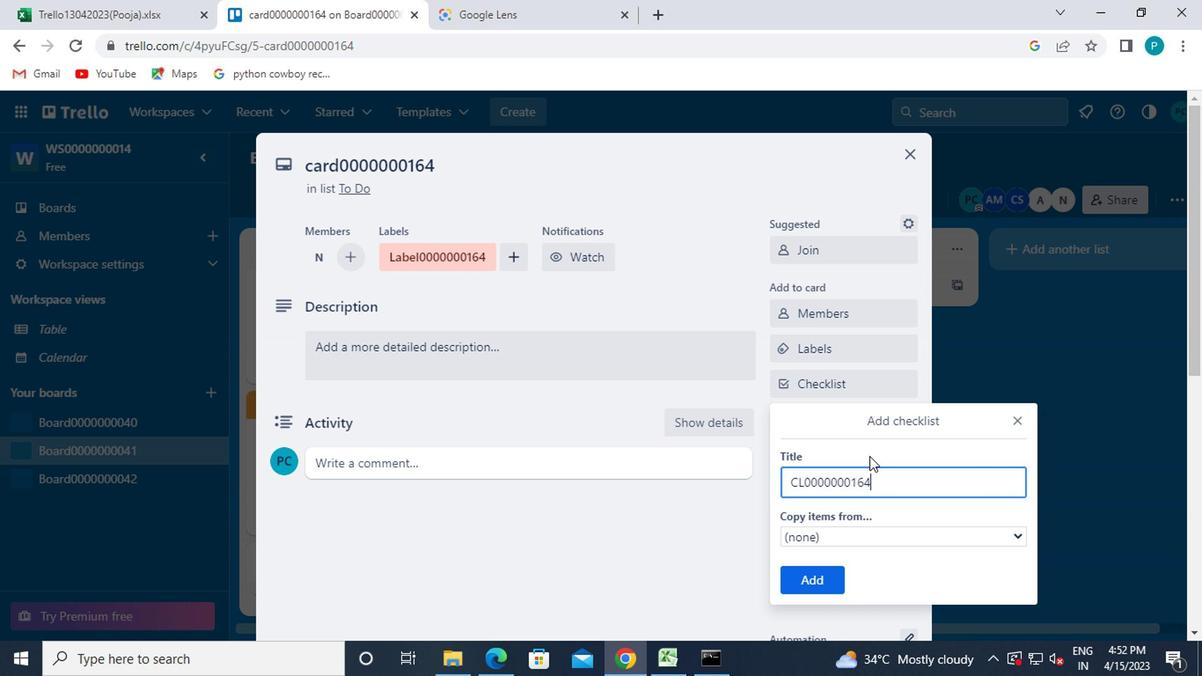 
Action: Mouse scrolled (850, 537) with delta (0, 0)
Screenshot: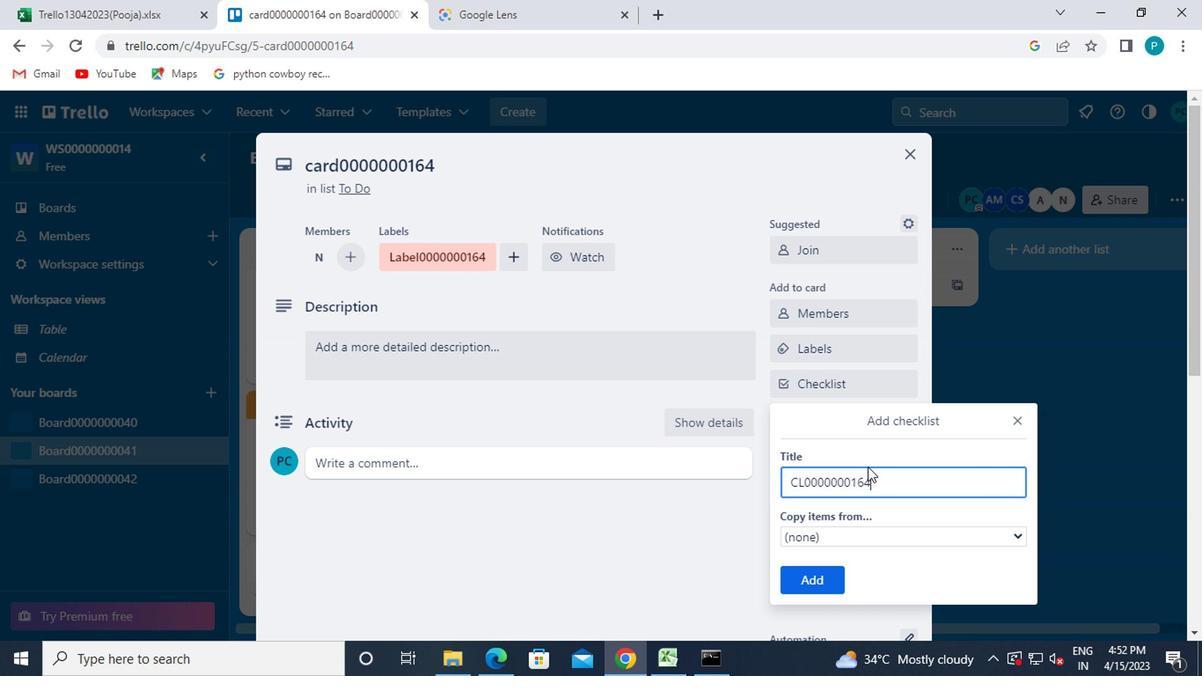 
Action: Mouse moved to (837, 578)
Screenshot: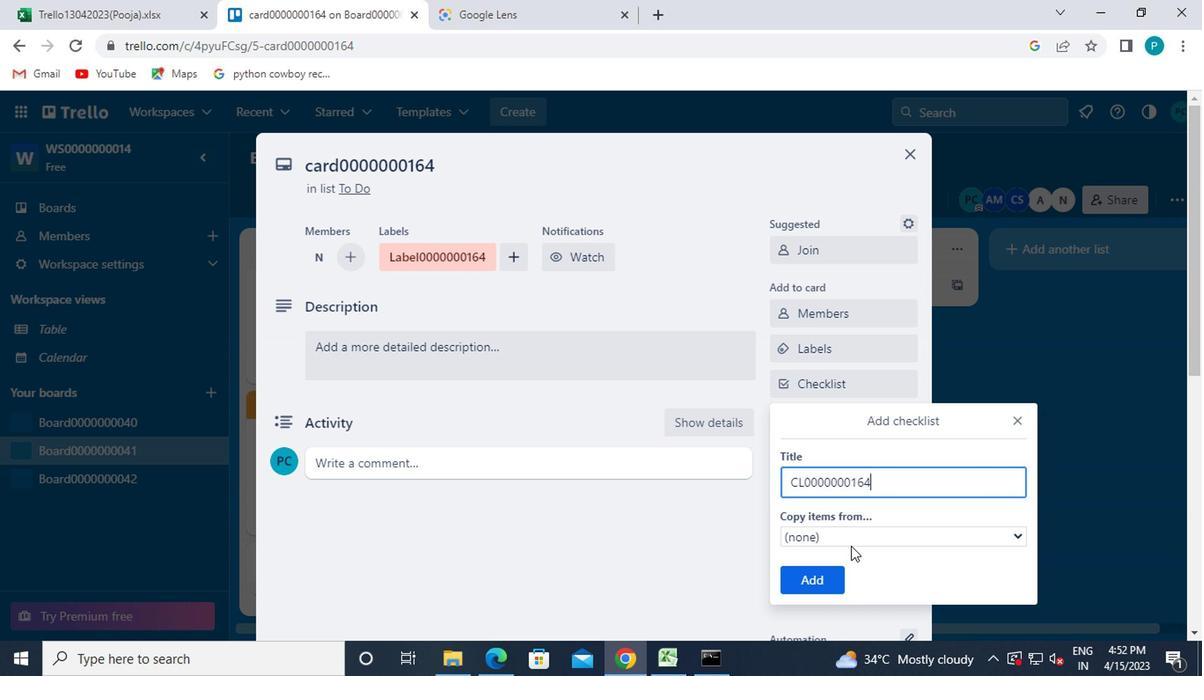 
Action: Mouse pressed left at (837, 578)
Screenshot: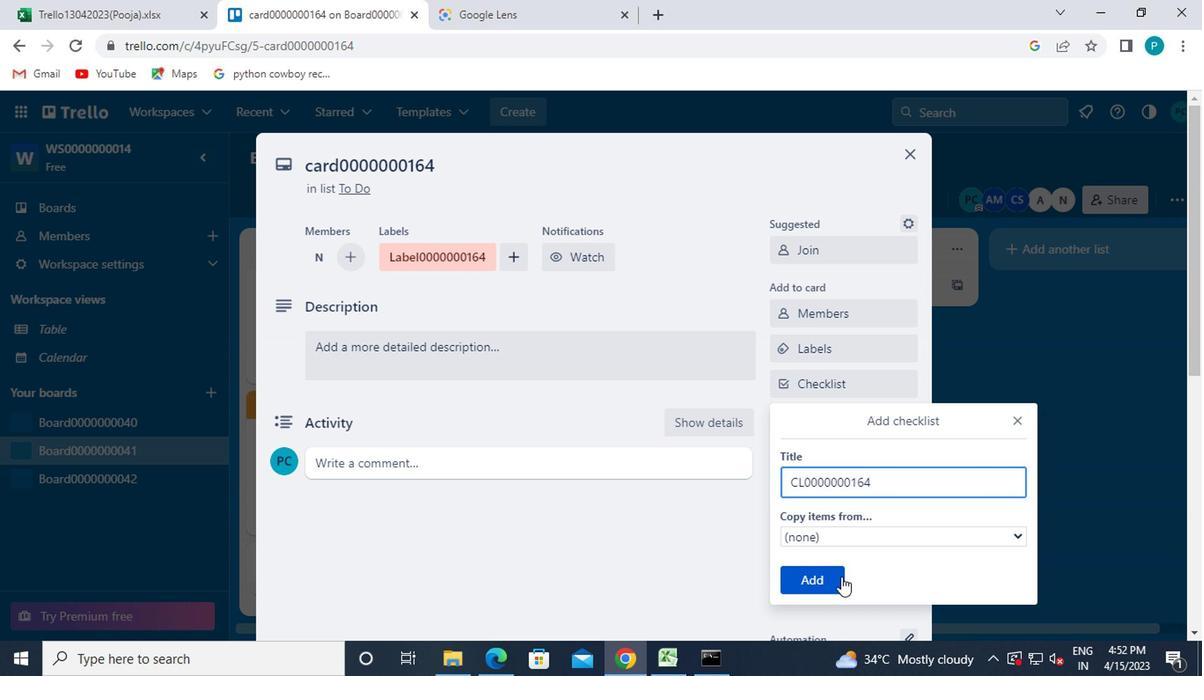 
Action: Mouse moved to (828, 423)
Screenshot: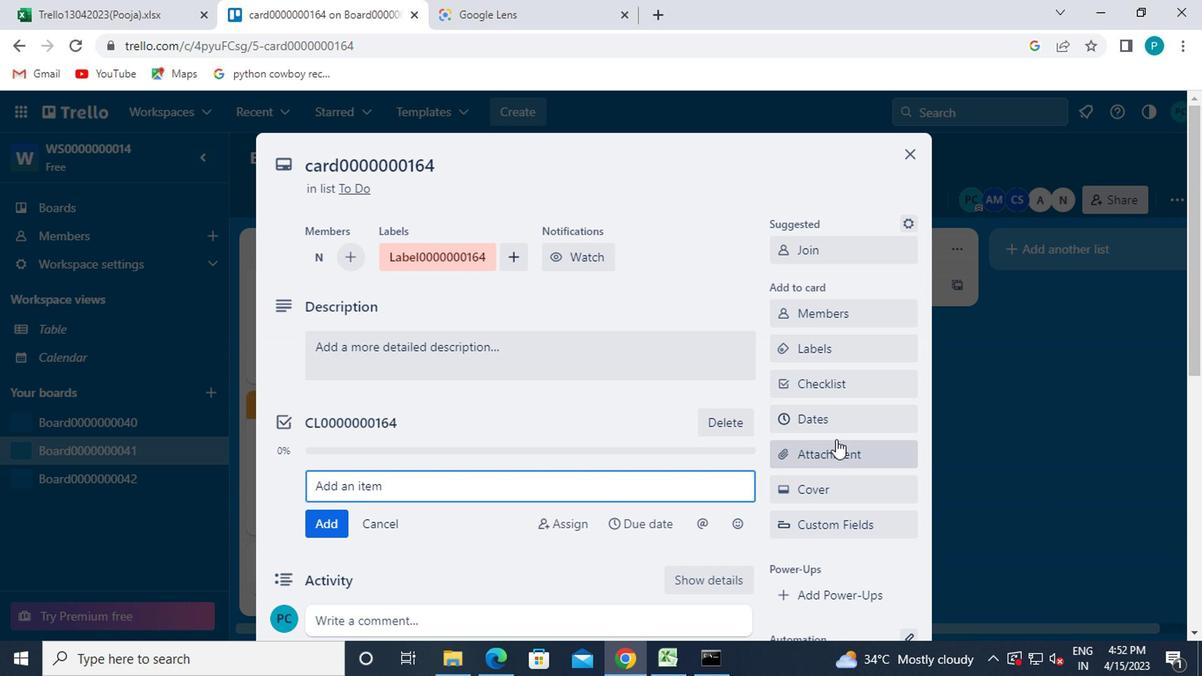 
Action: Mouse pressed left at (828, 423)
Screenshot: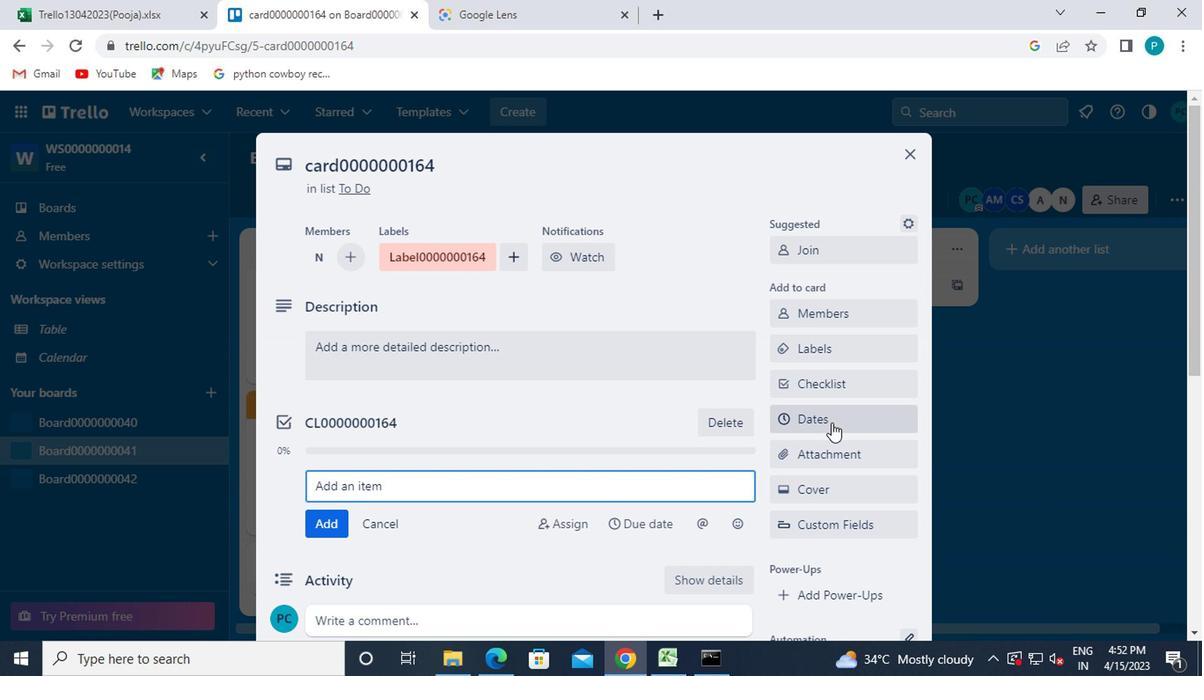 
Action: Mouse moved to (828, 532)
Screenshot: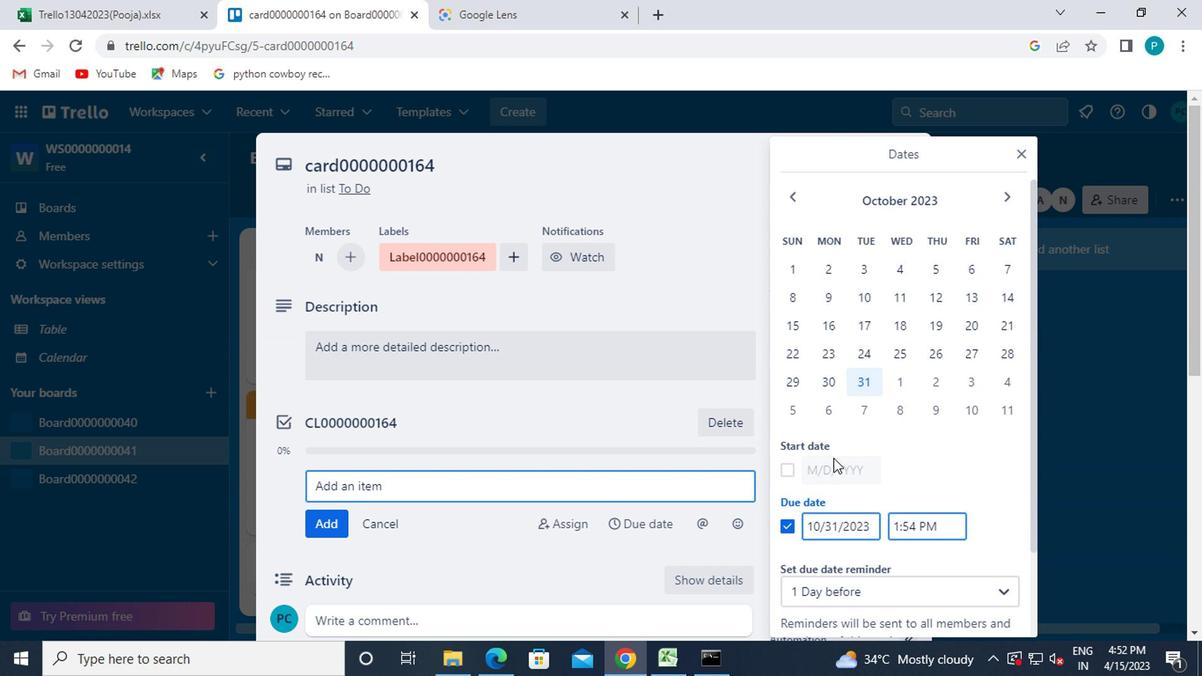 
Action: Mouse scrolled (828, 531) with delta (0, -1)
Screenshot: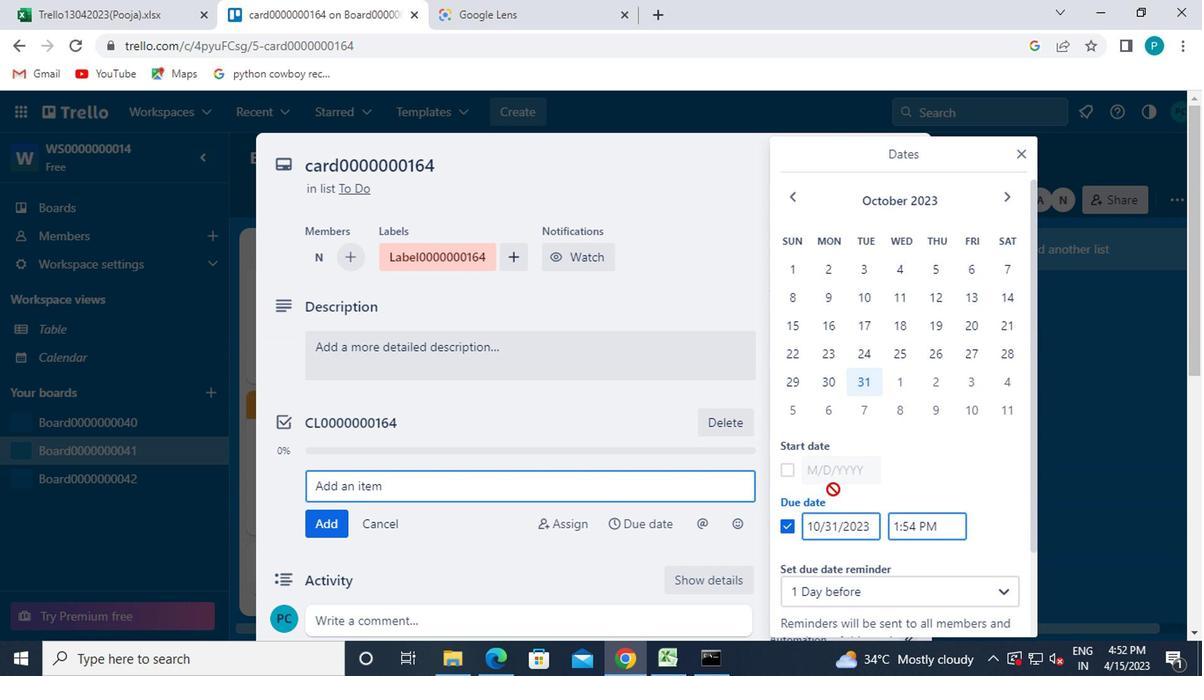 
Action: Mouse scrolled (828, 531) with delta (0, -1)
Screenshot: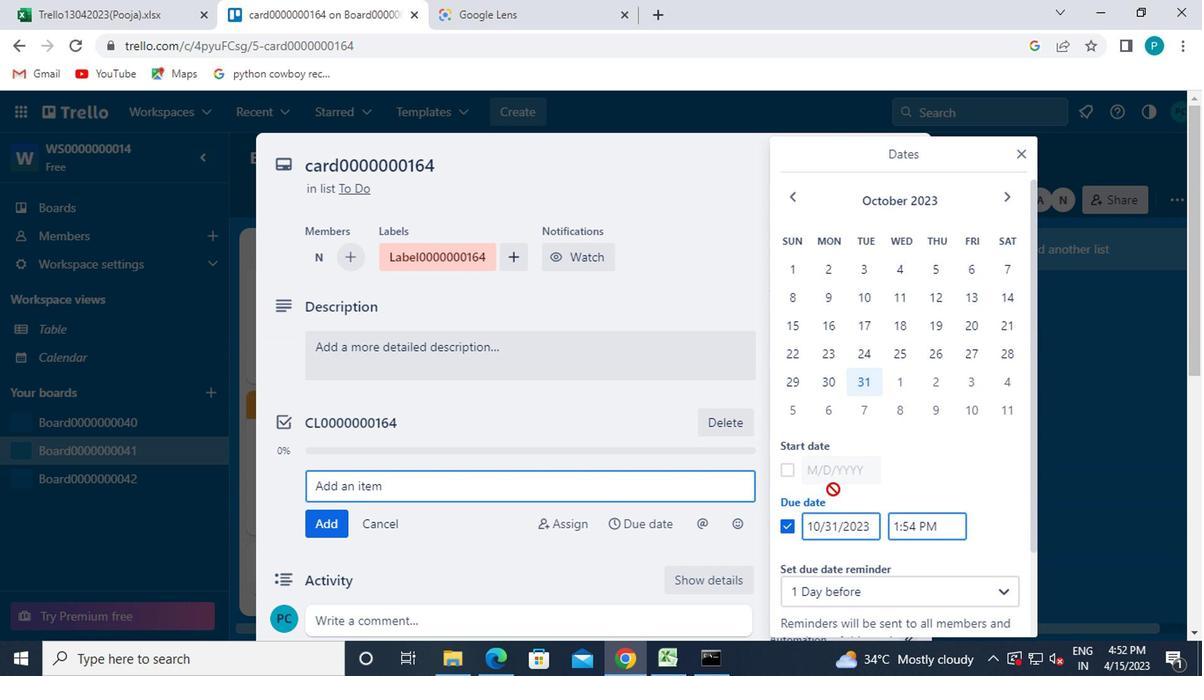 
Action: Mouse scrolled (828, 531) with delta (0, -1)
Screenshot: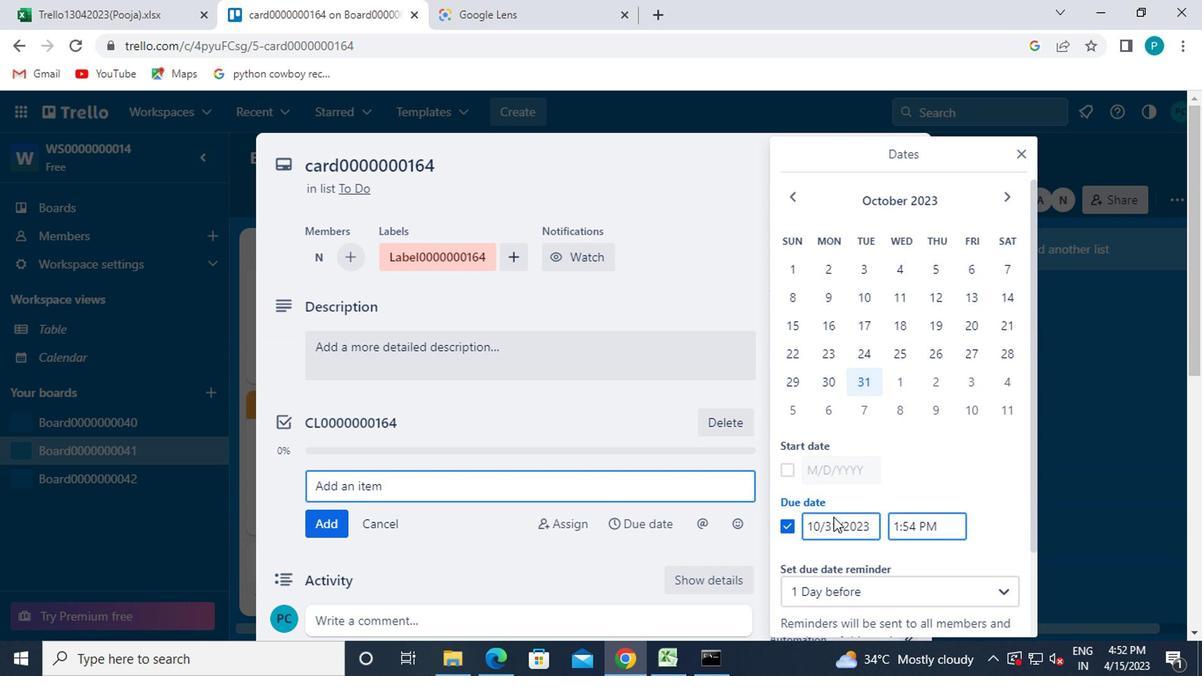 
Action: Mouse scrolled (828, 531) with delta (0, -1)
Screenshot: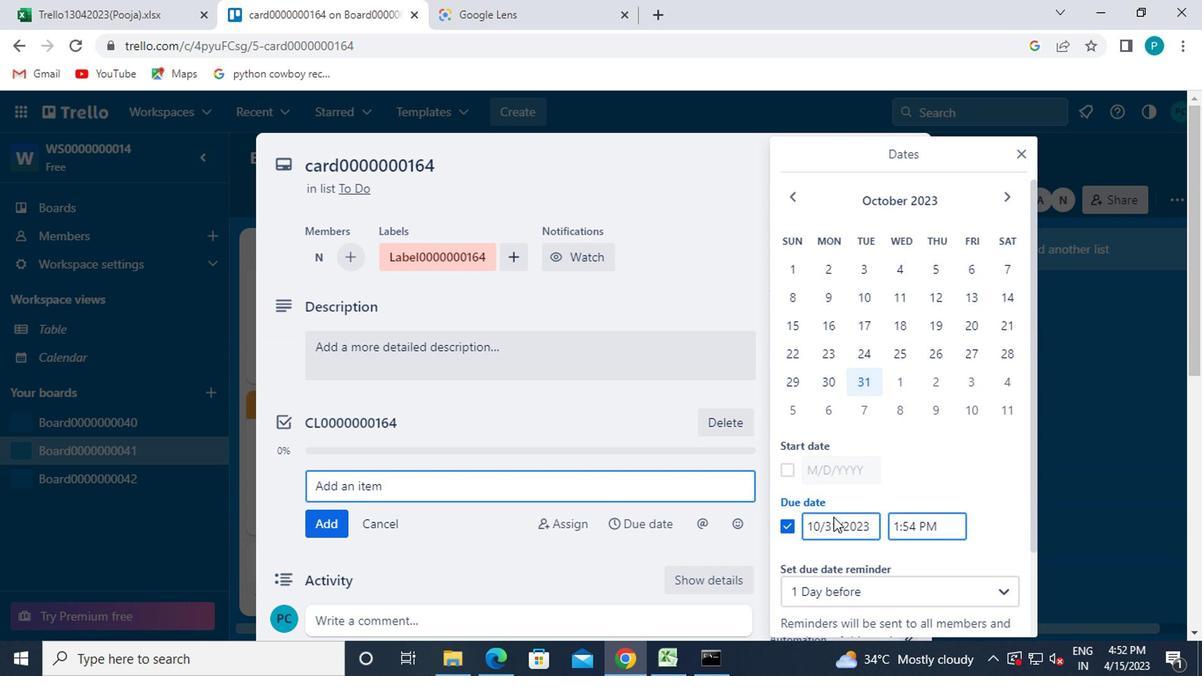
Action: Mouse moved to (792, 370)
Screenshot: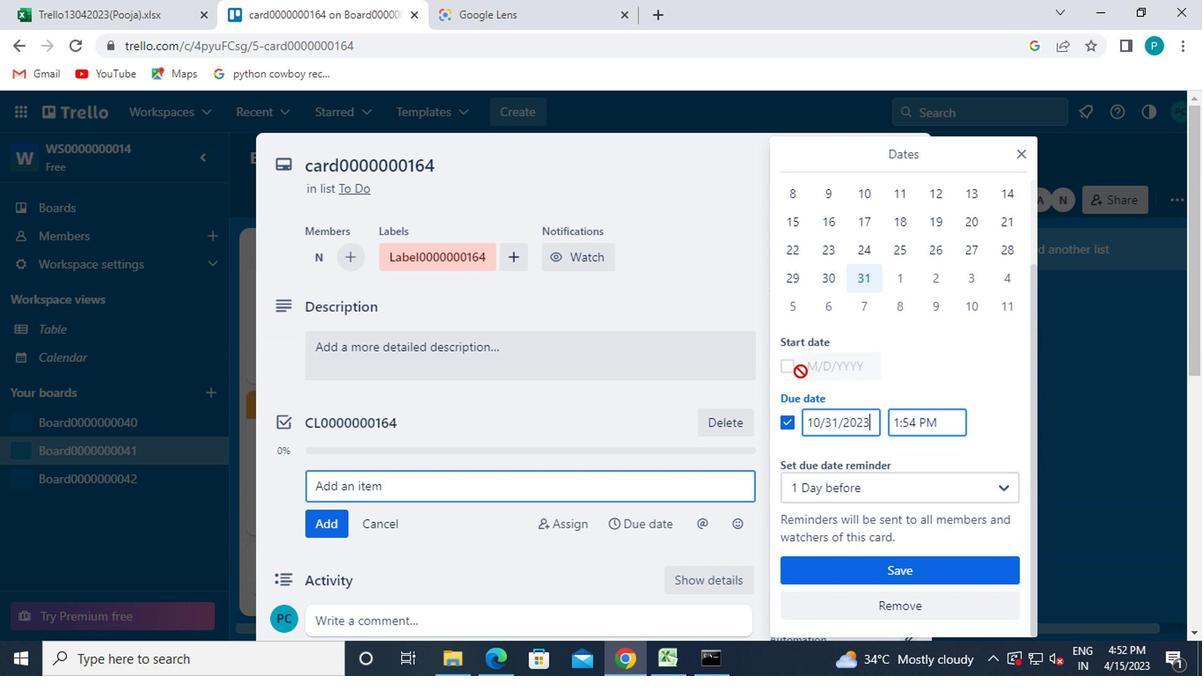 
Action: Mouse pressed left at (792, 370)
Screenshot: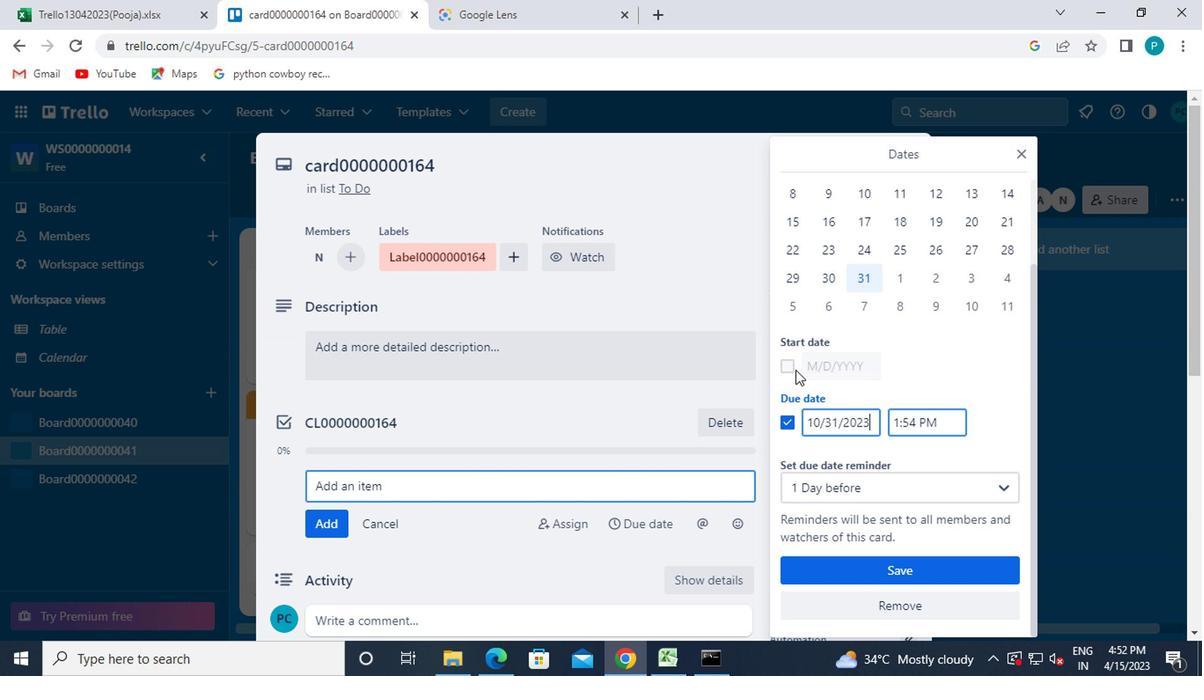 
Action: Mouse moved to (861, 356)
Screenshot: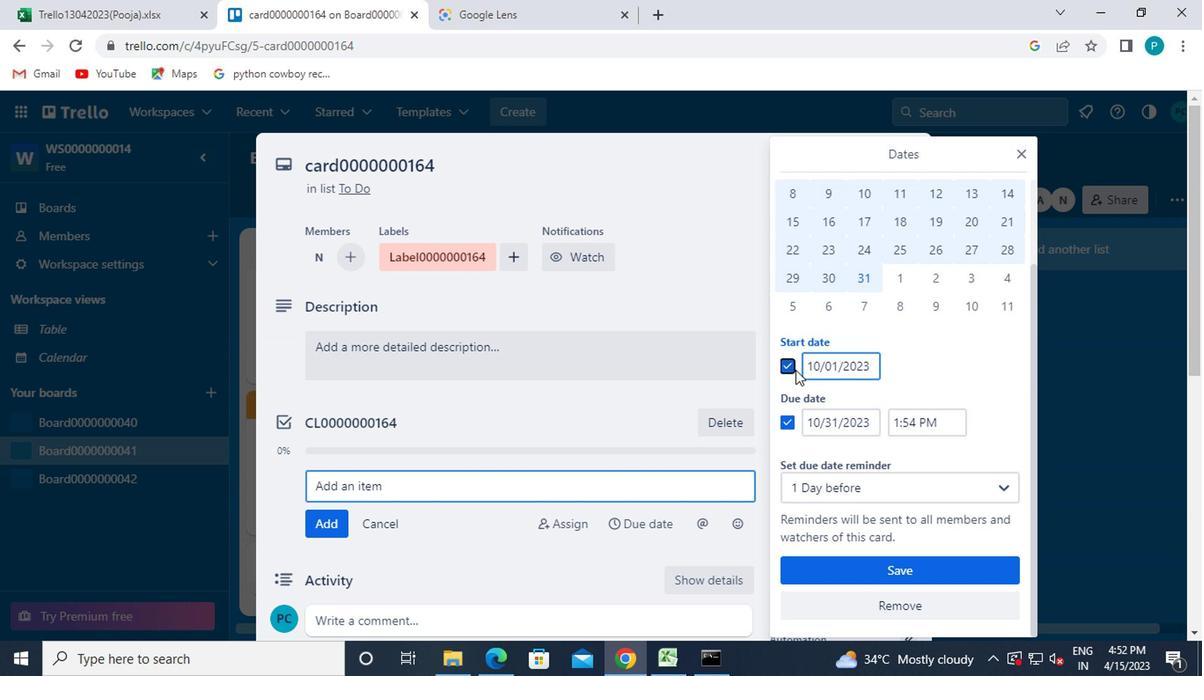 
Action: Mouse scrolled (861, 356) with delta (0, 0)
Screenshot: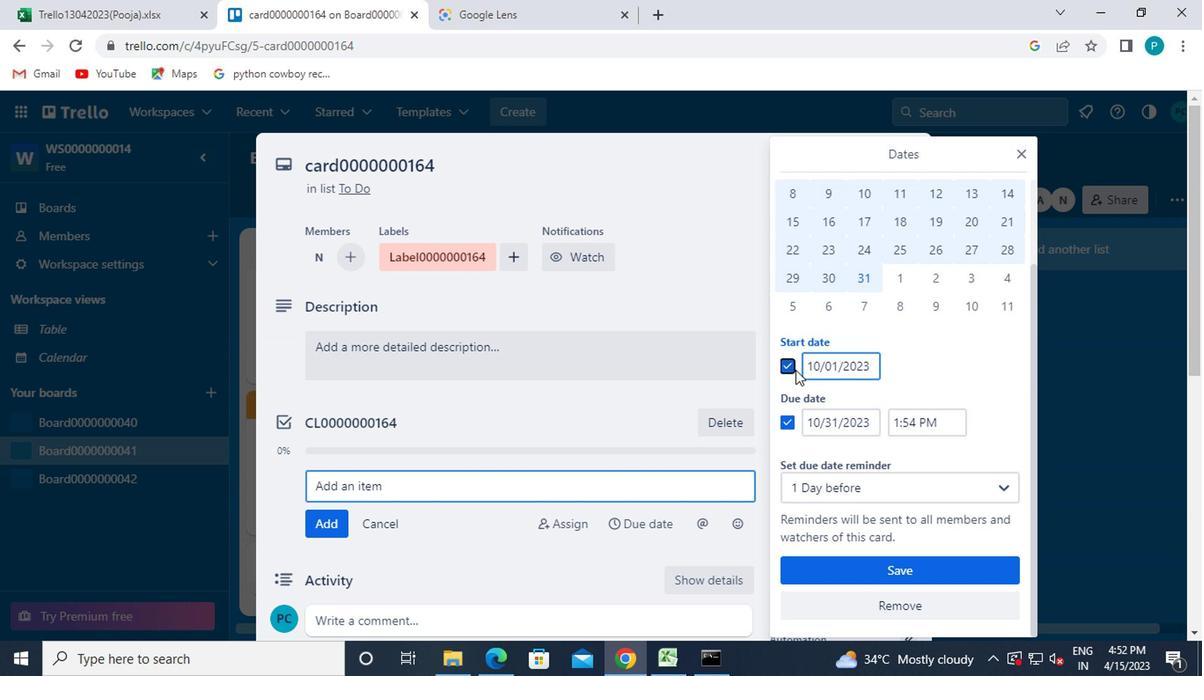 
Action: Mouse moved to (861, 356)
Screenshot: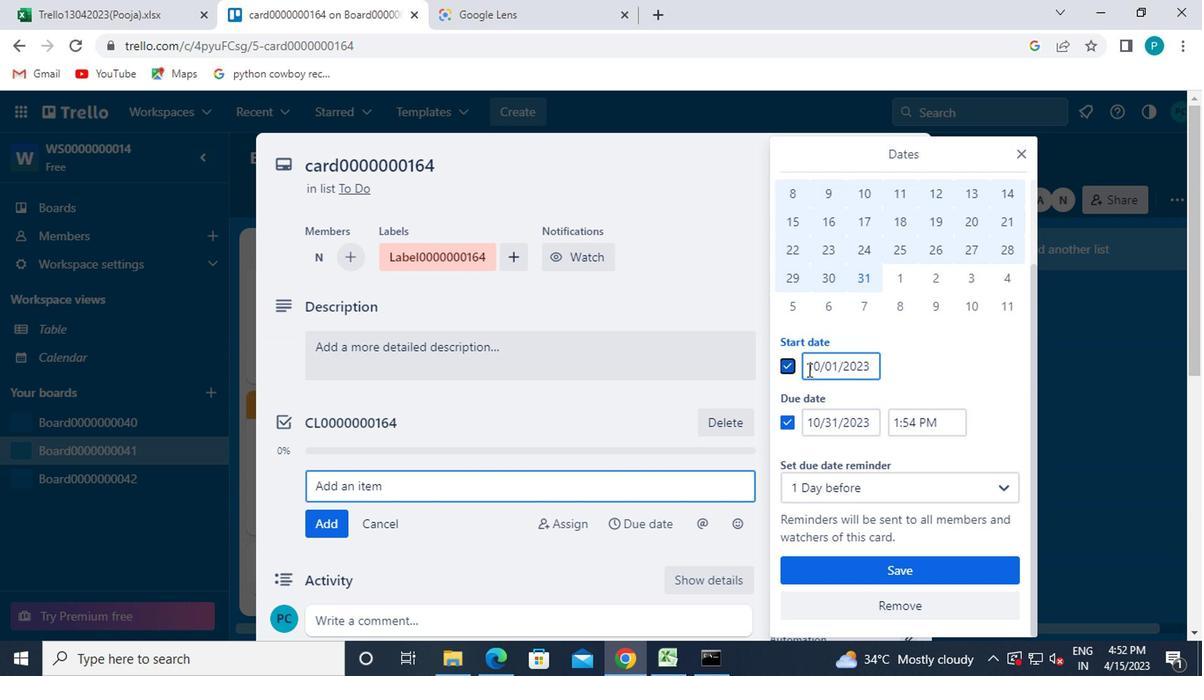 
Action: Mouse scrolled (861, 356) with delta (0, 0)
Screenshot: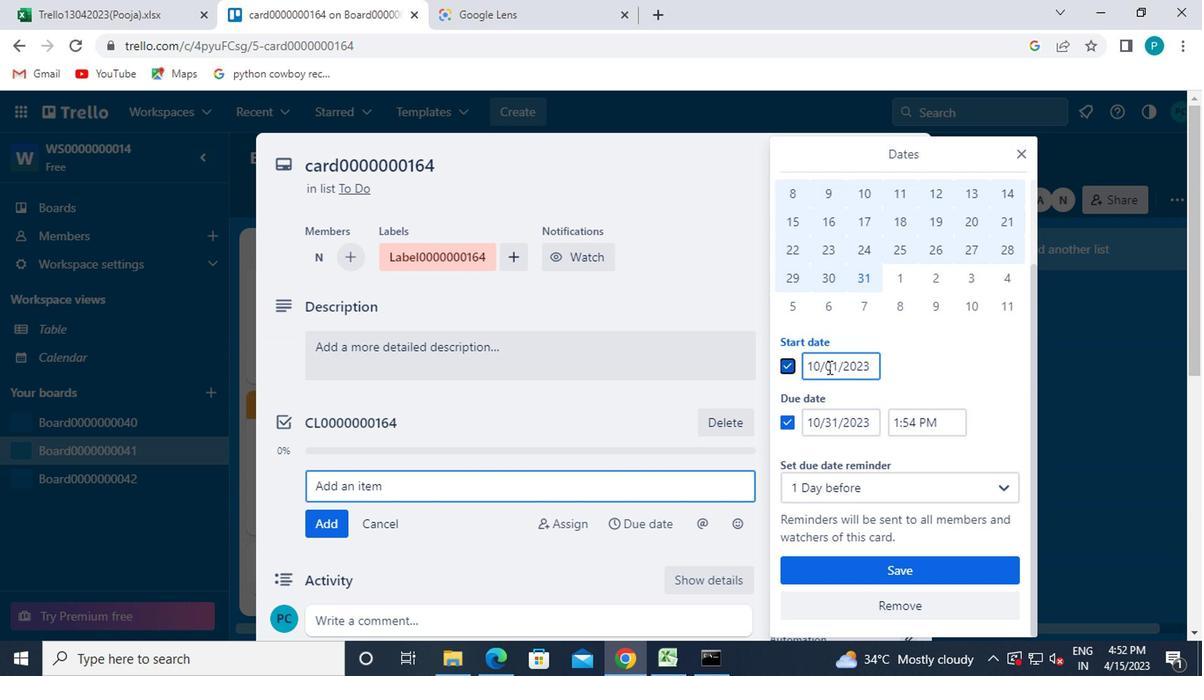 
Action: Mouse scrolled (861, 356) with delta (0, 0)
Screenshot: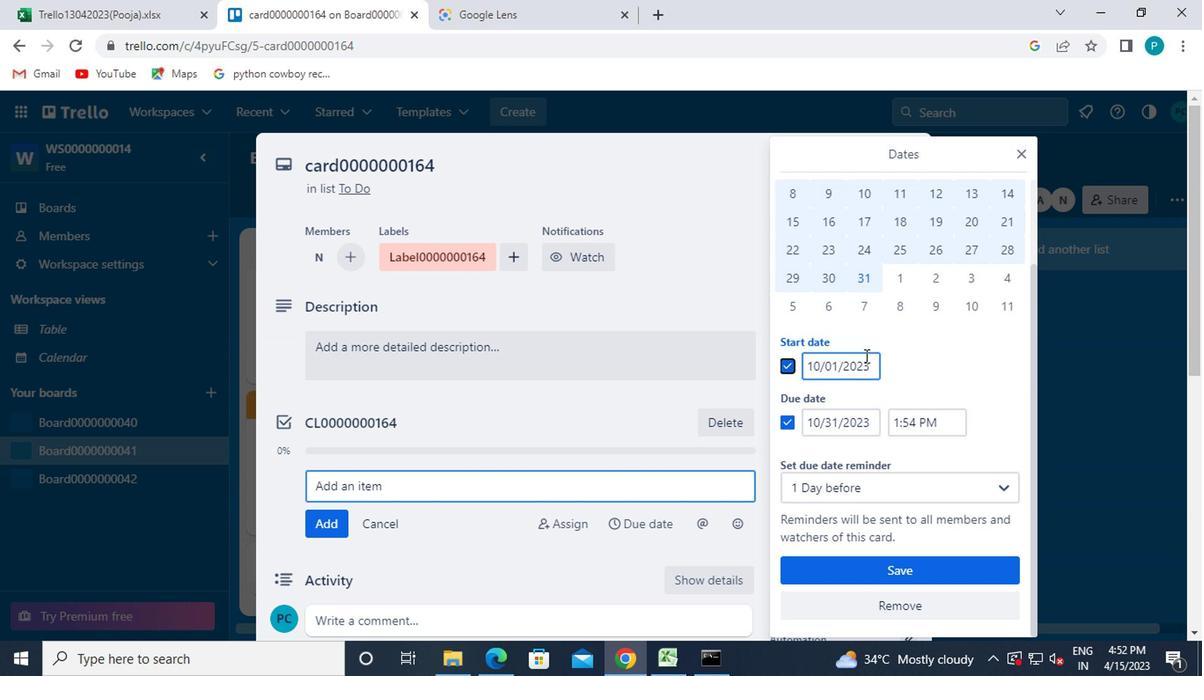 
Action: Mouse moved to (1008, 194)
Screenshot: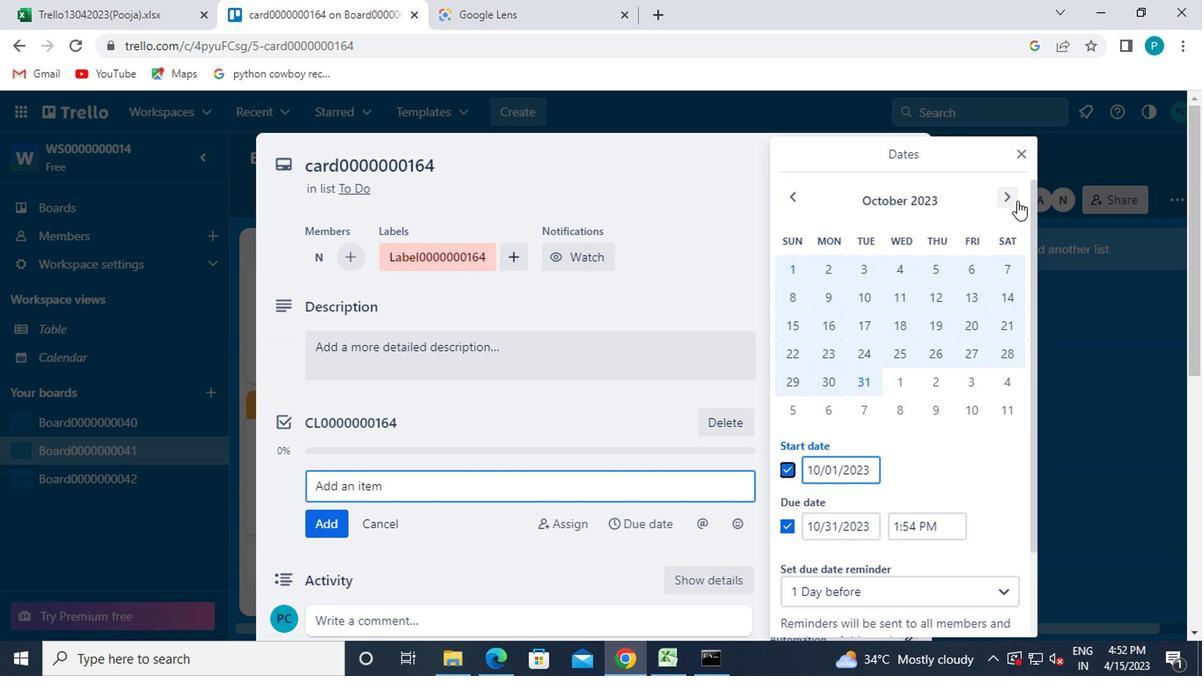 
Action: Mouse pressed left at (1008, 194)
Screenshot: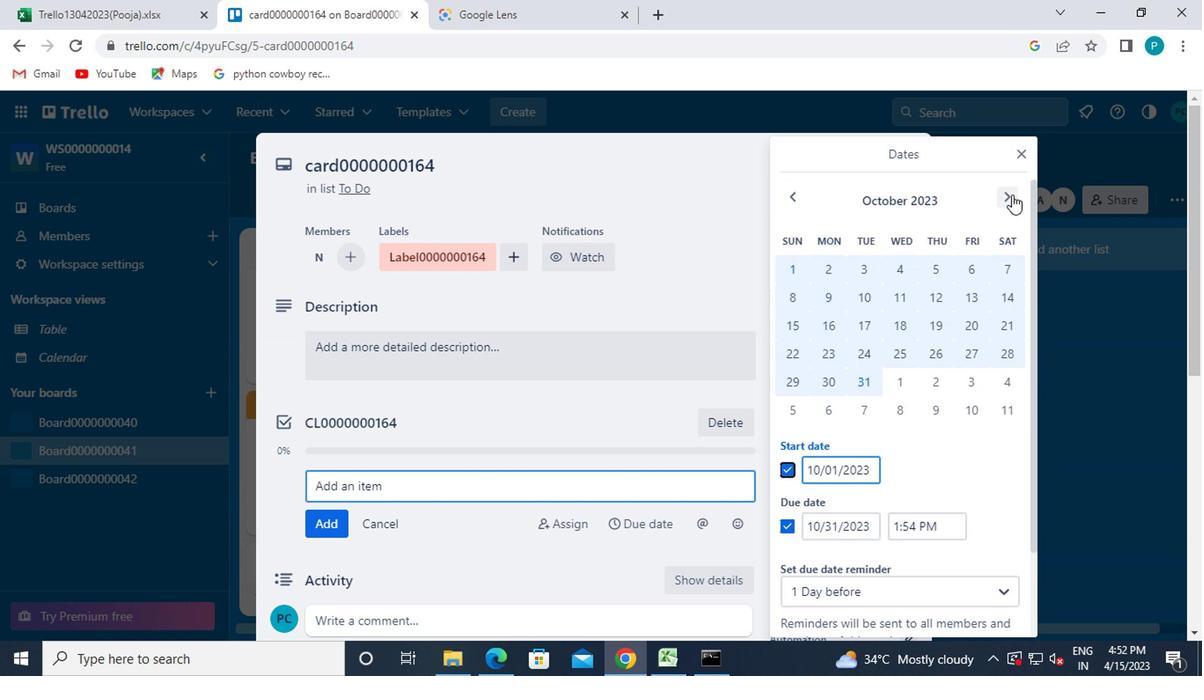
Action: Mouse moved to (899, 262)
Screenshot: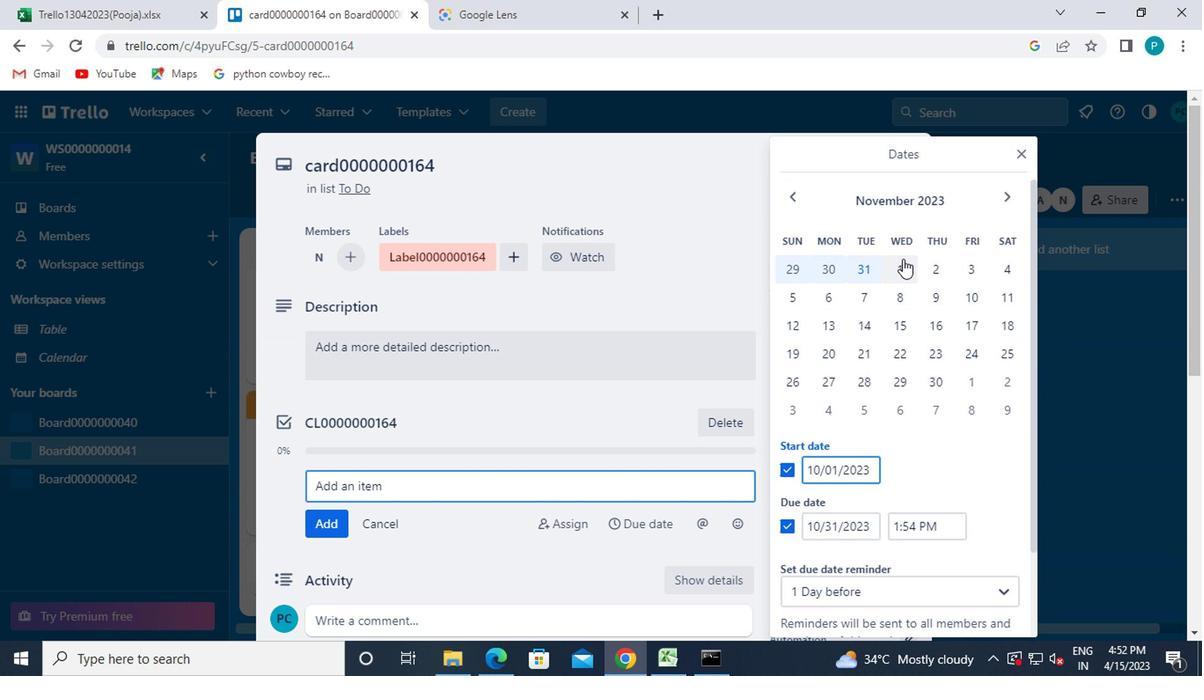 
Action: Mouse pressed left at (899, 262)
Screenshot: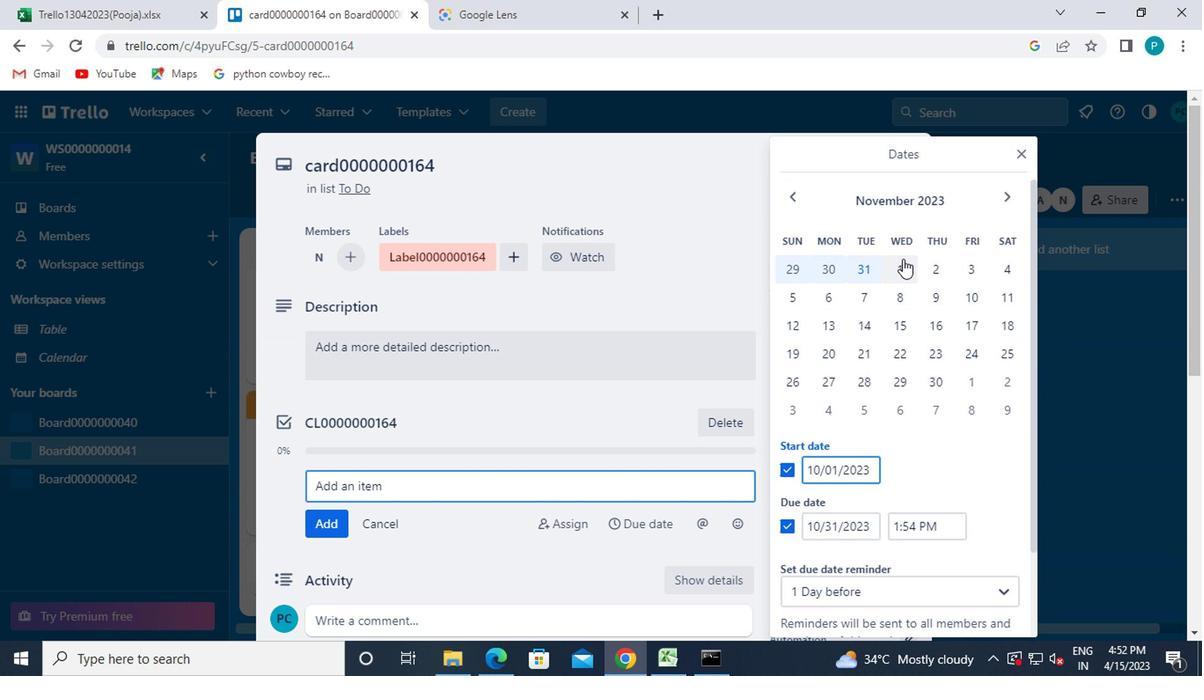 
Action: Mouse moved to (938, 376)
Screenshot: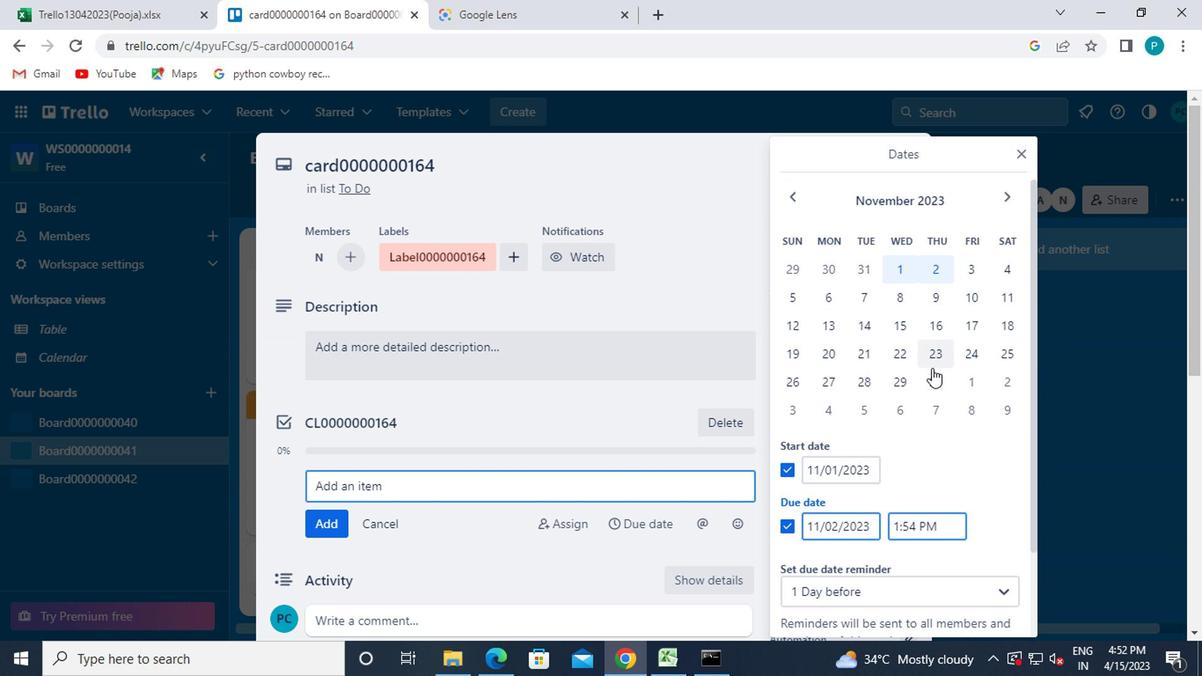 
Action: Mouse pressed left at (938, 376)
Screenshot: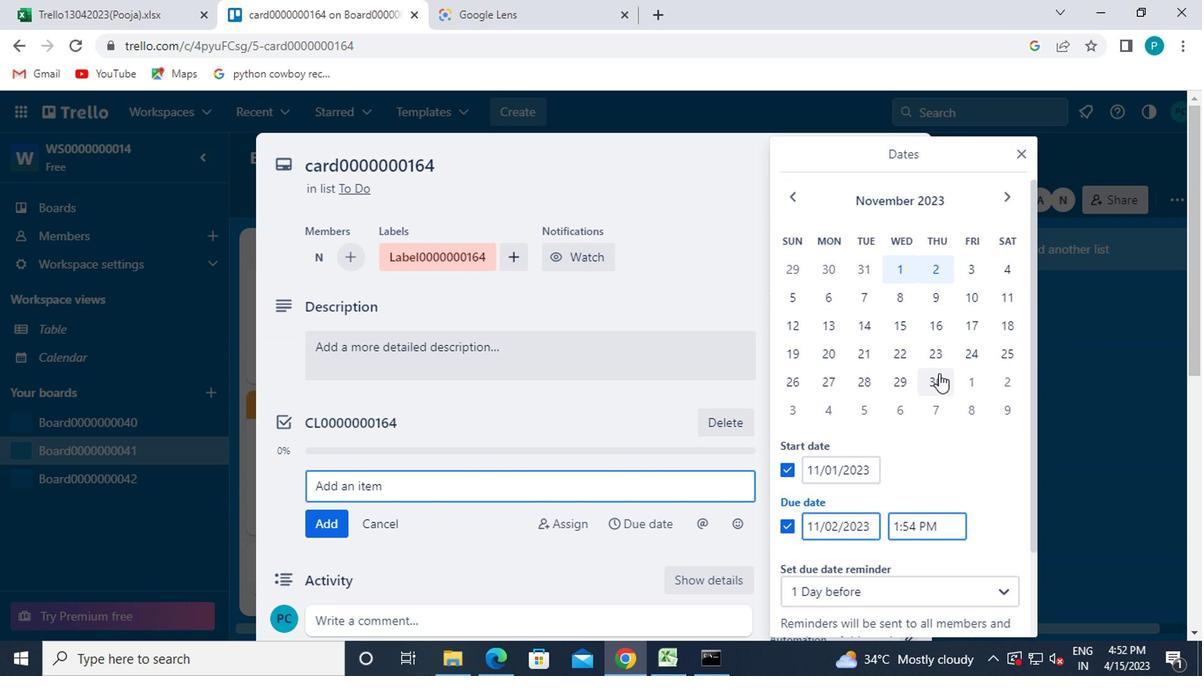 
Action: Mouse scrolled (938, 375) with delta (0, 0)
Screenshot: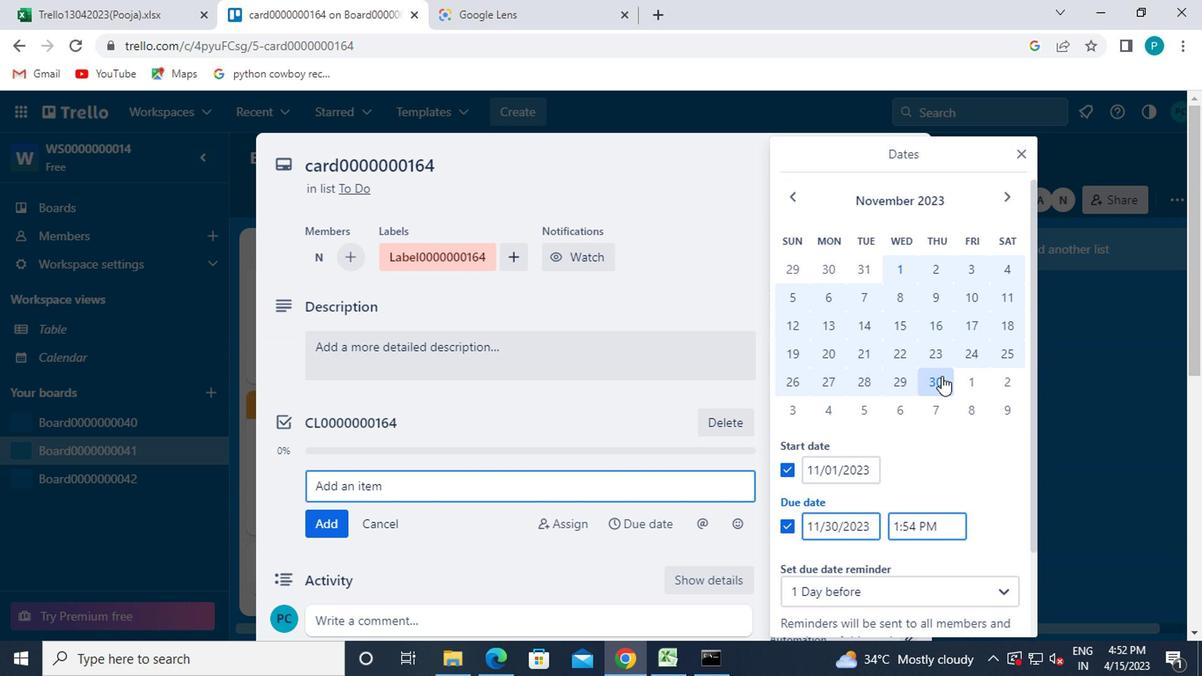 
Action: Mouse scrolled (938, 375) with delta (0, 0)
Screenshot: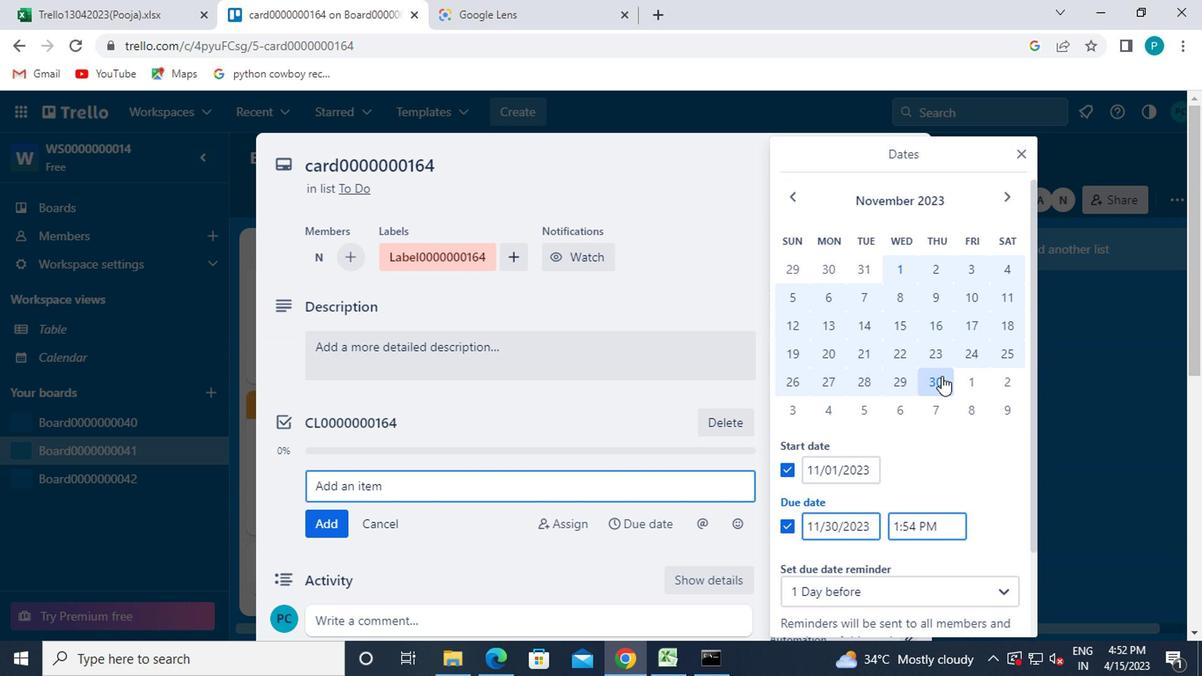
Action: Mouse moved to (871, 563)
Screenshot: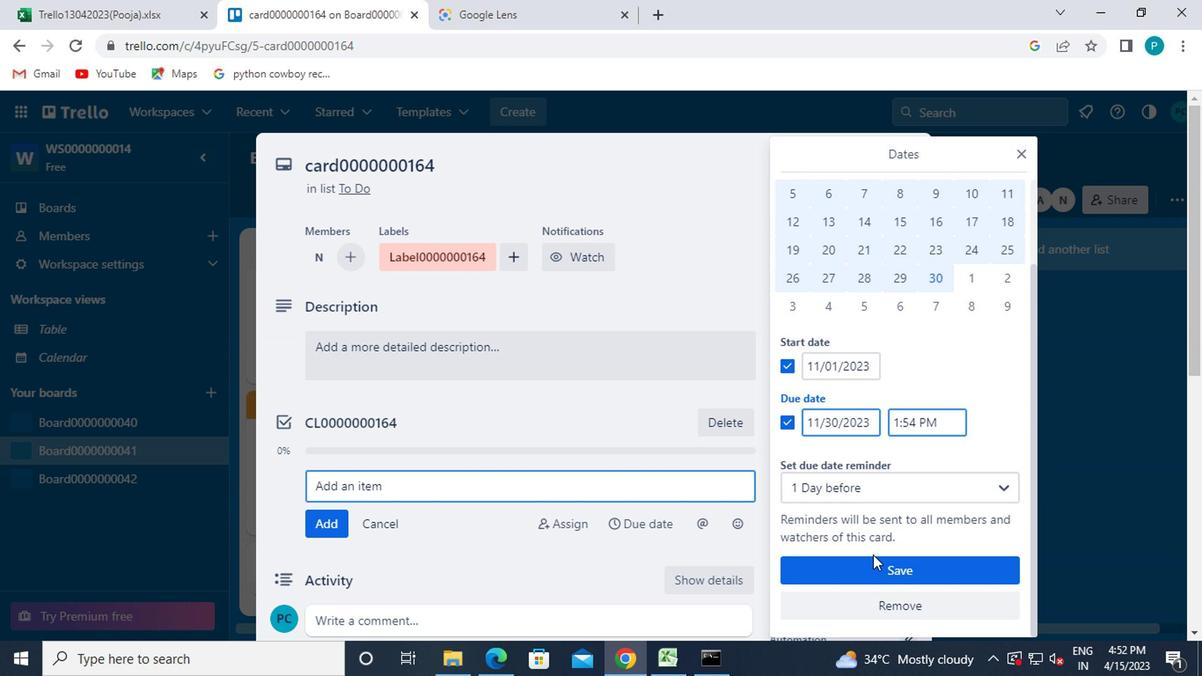 
Action: Mouse pressed left at (871, 563)
Screenshot: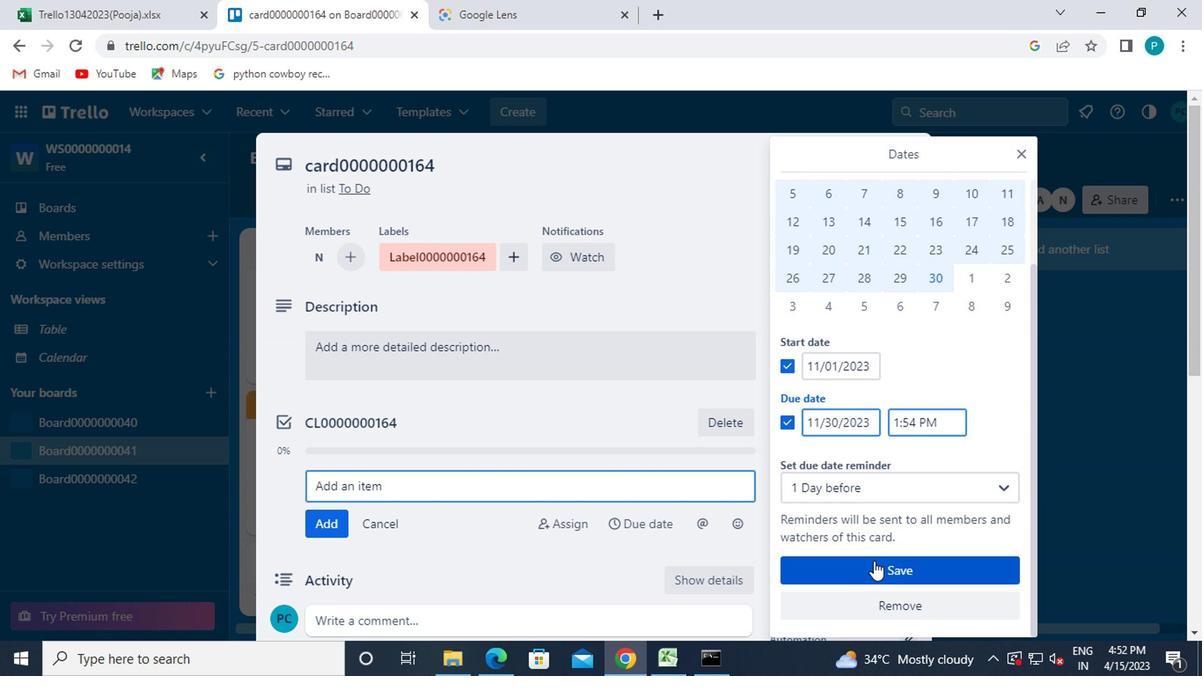 
